 Task: Create a due date automation trigger when advanced on, 2 days before a card is due add content with a description containing resume at 11:00 AM.
Action: Mouse moved to (1052, 322)
Screenshot: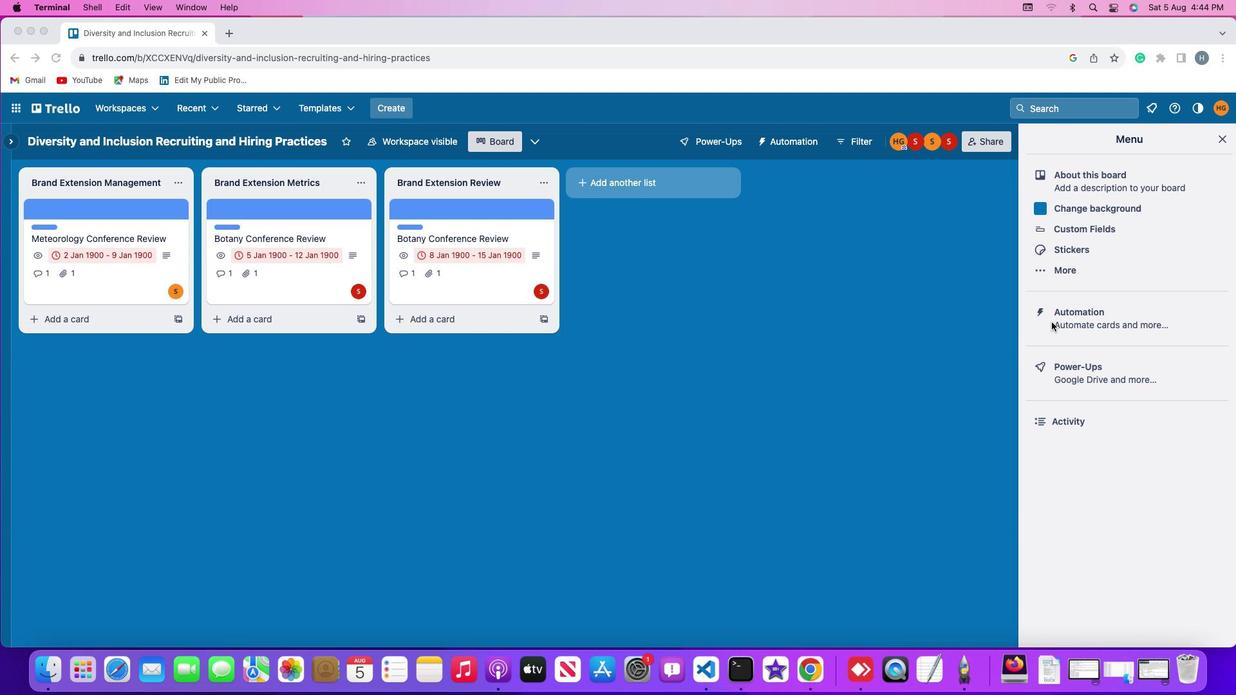 
Action: Mouse pressed left at (1052, 322)
Screenshot: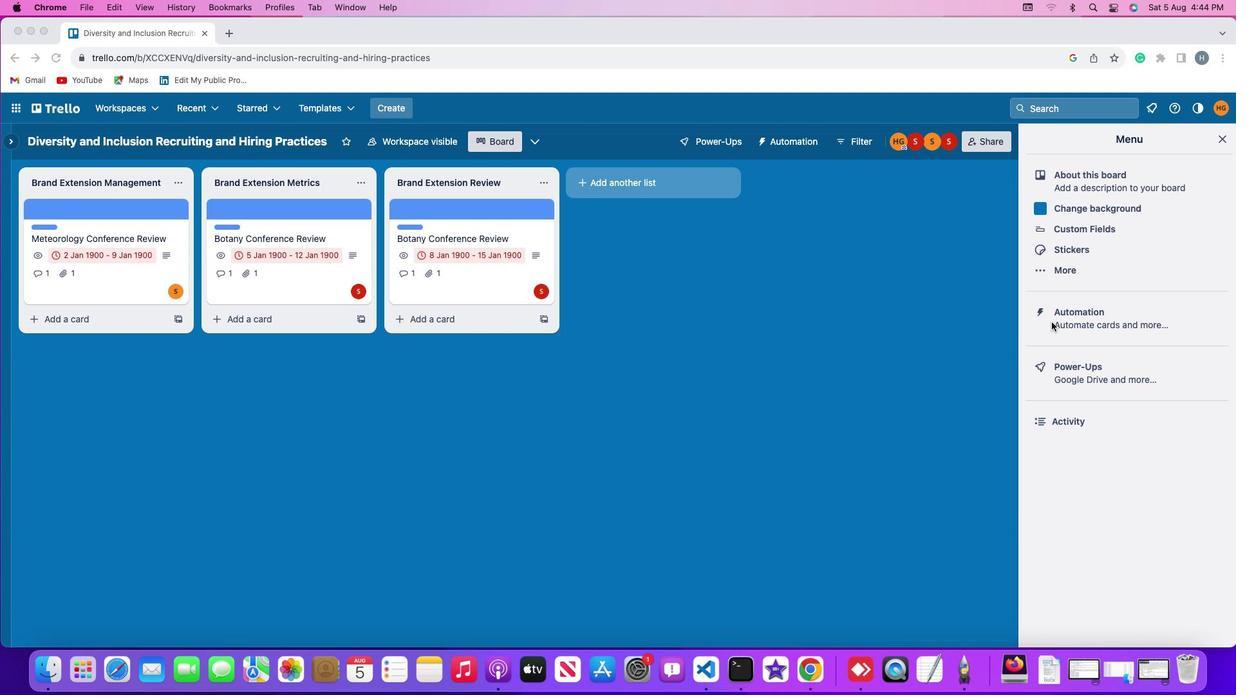 
Action: Mouse pressed left at (1052, 322)
Screenshot: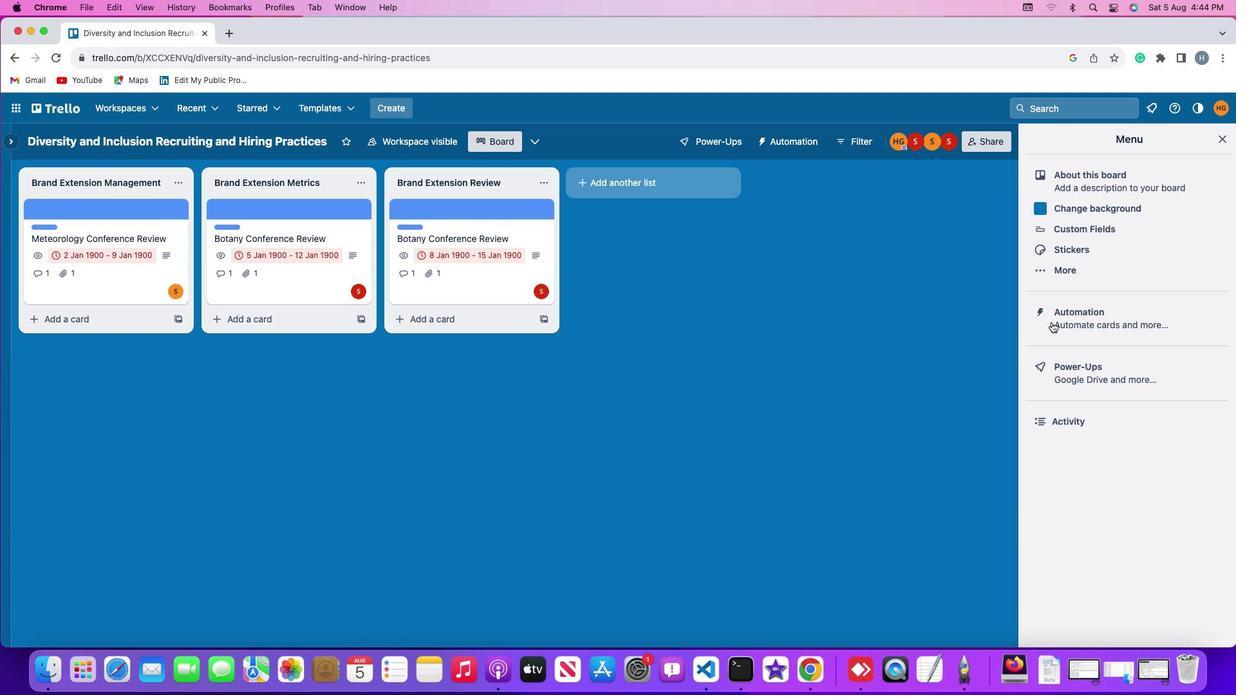 
Action: Mouse moved to (80, 301)
Screenshot: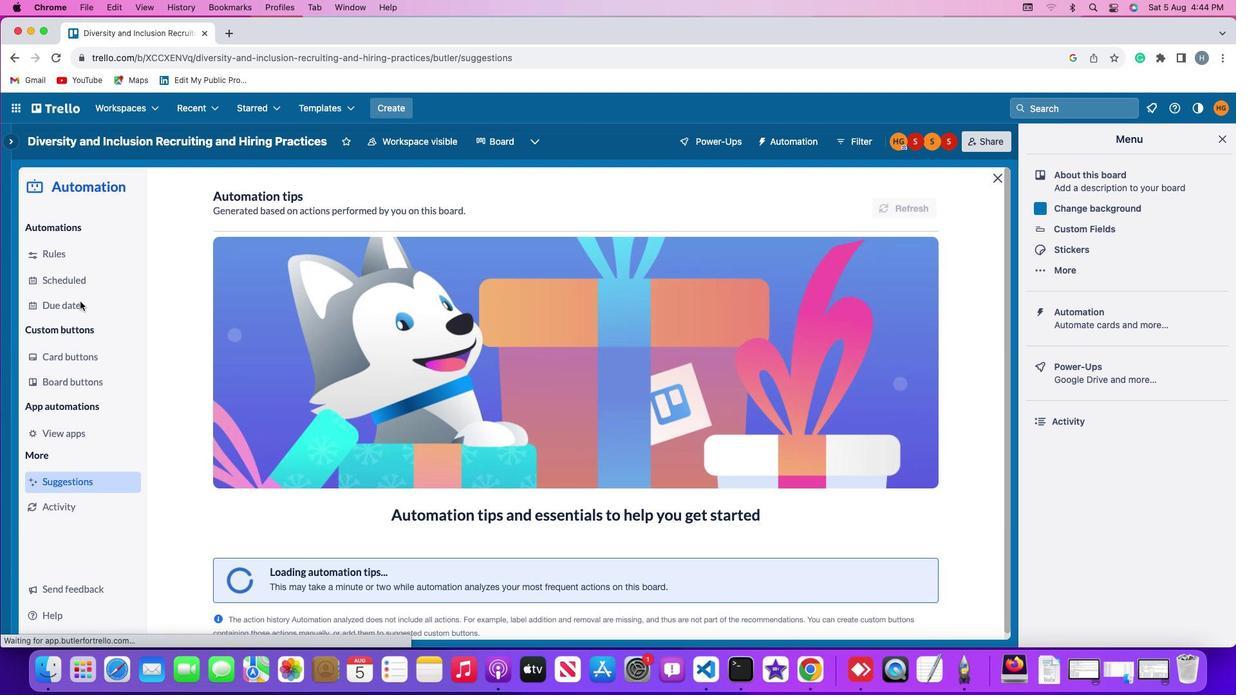 
Action: Mouse pressed left at (80, 301)
Screenshot: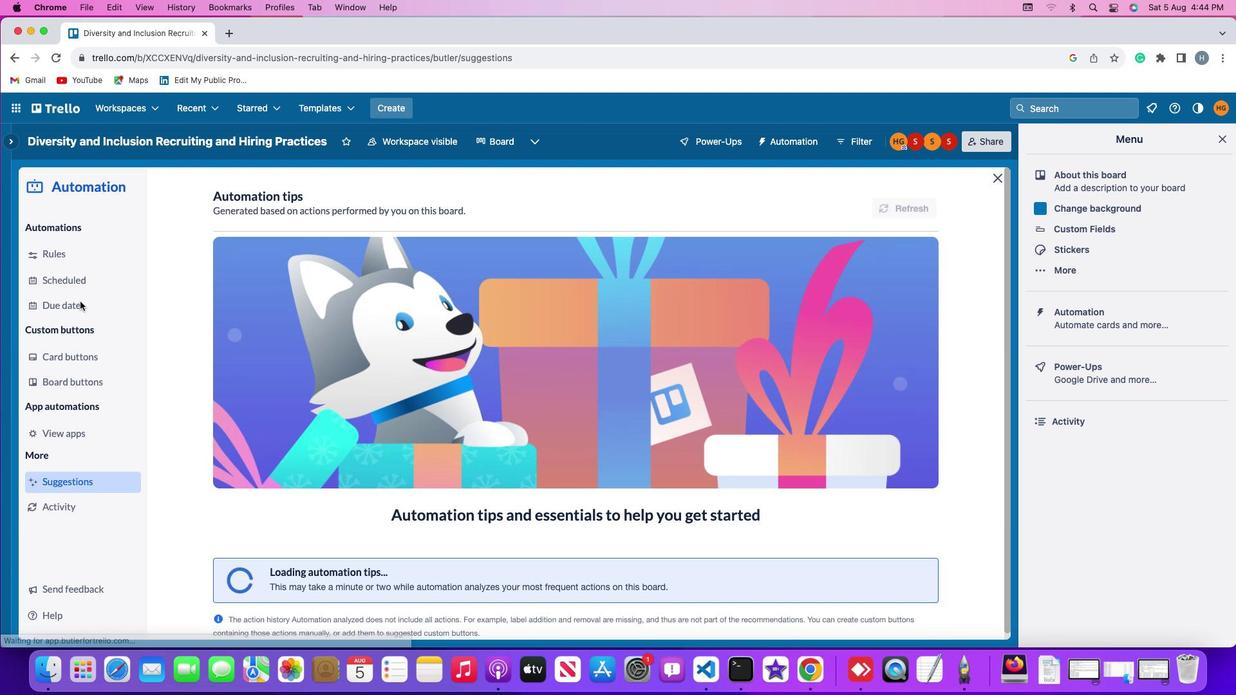 
Action: Mouse moved to (856, 200)
Screenshot: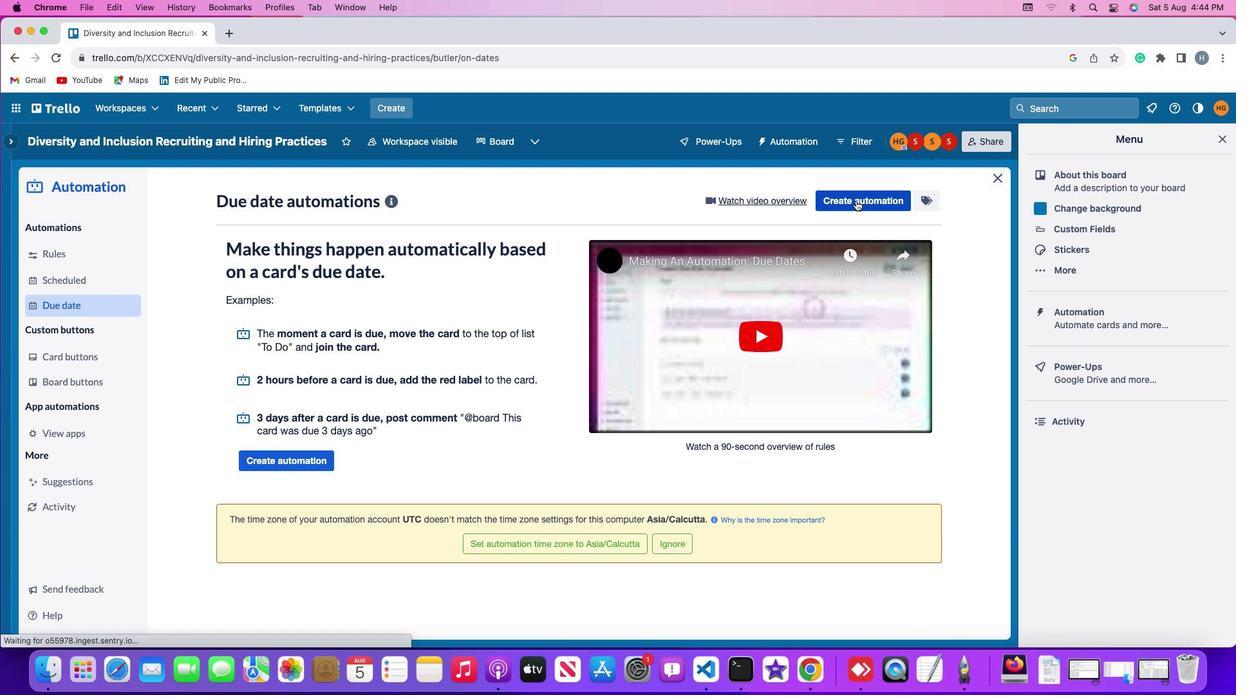 
Action: Mouse pressed left at (856, 200)
Screenshot: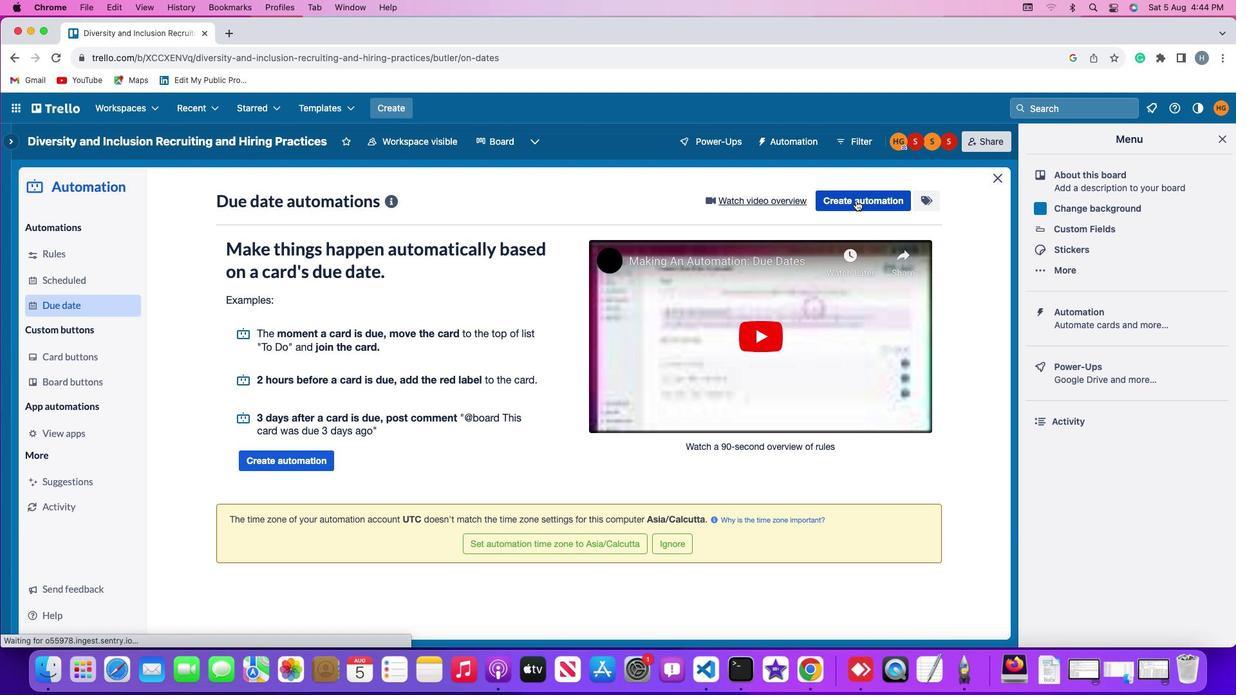 
Action: Mouse moved to (597, 322)
Screenshot: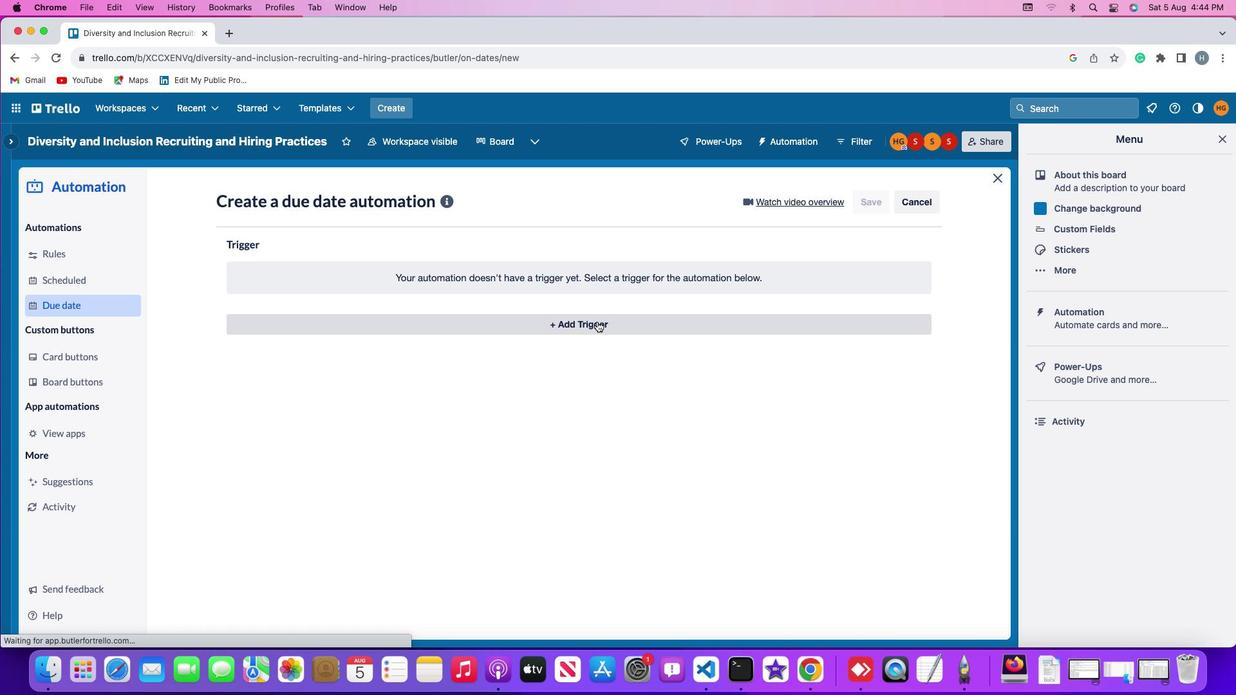 
Action: Mouse pressed left at (597, 322)
Screenshot: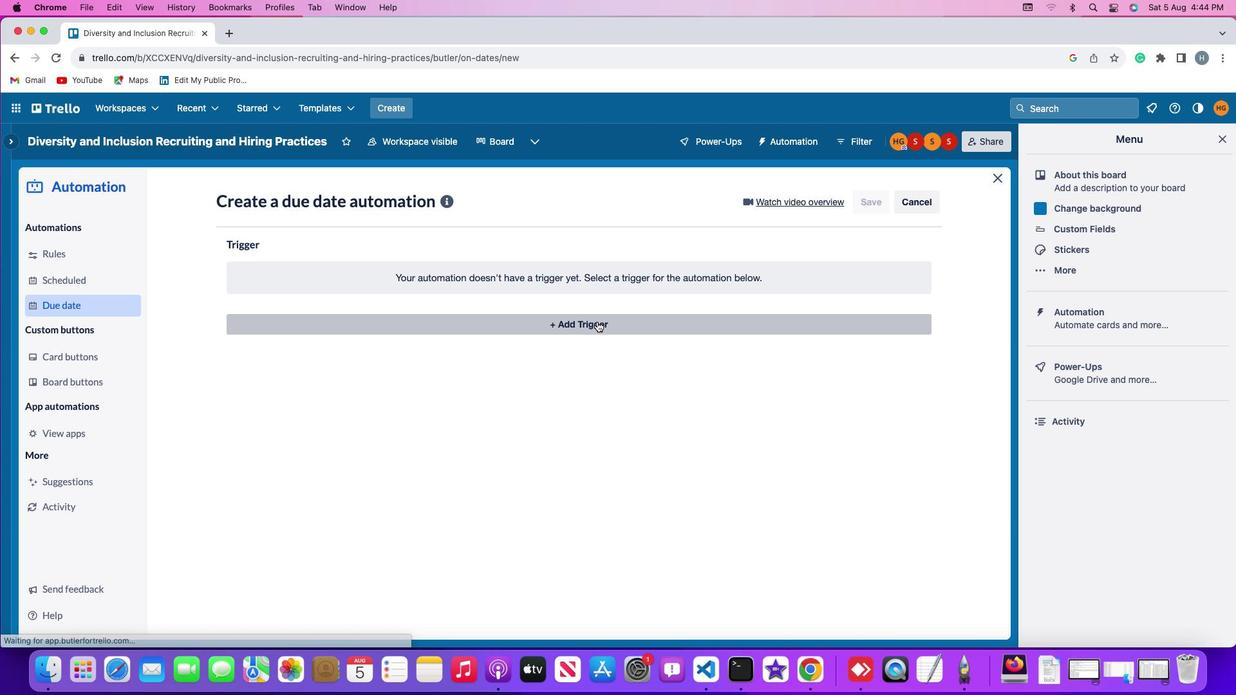 
Action: Mouse moved to (254, 515)
Screenshot: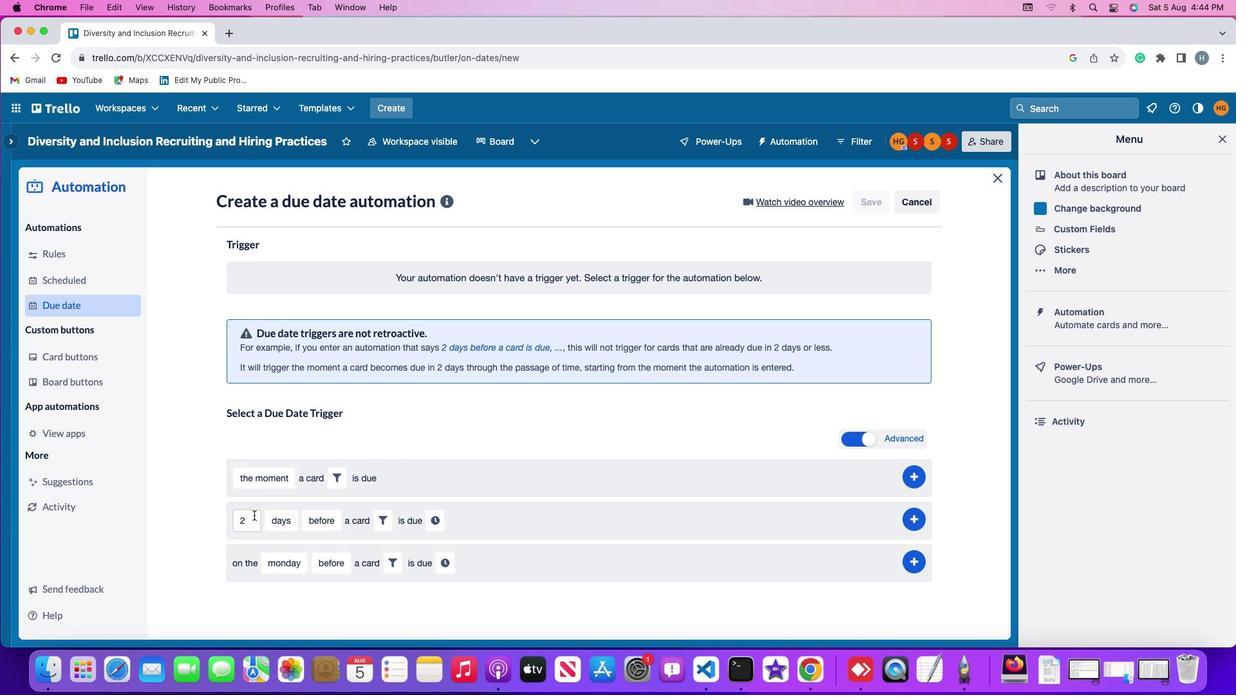 
Action: Mouse pressed left at (254, 515)
Screenshot: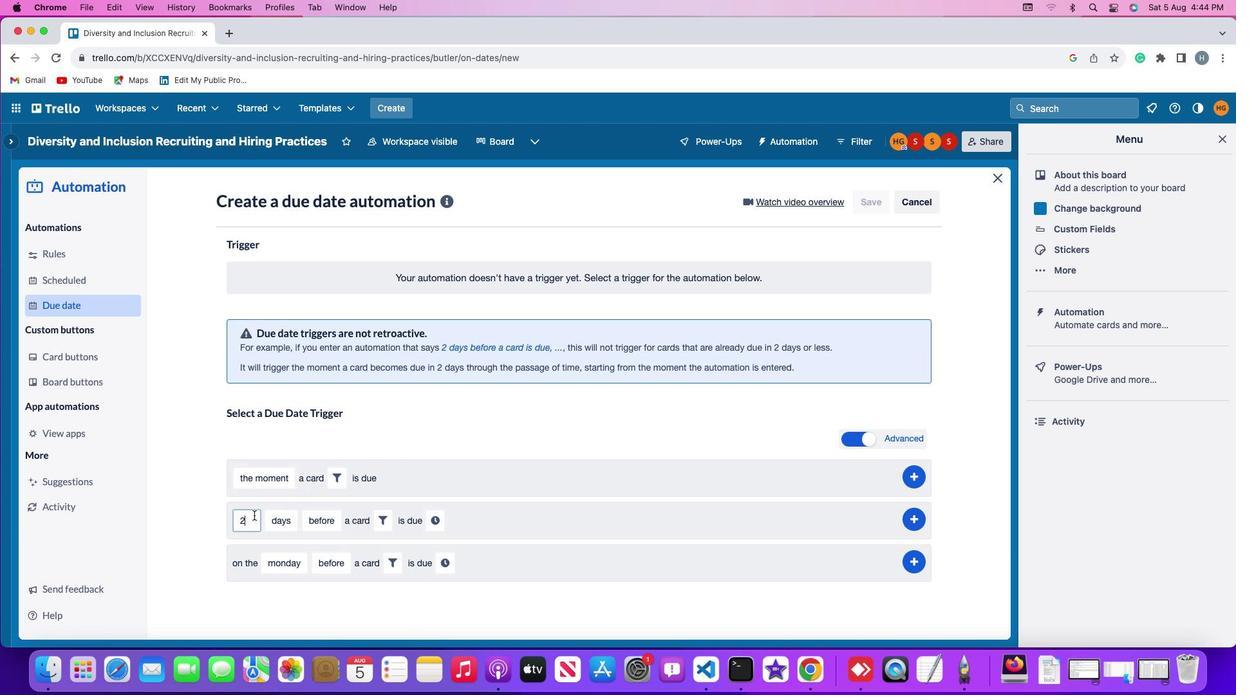 
Action: Mouse moved to (253, 518)
Screenshot: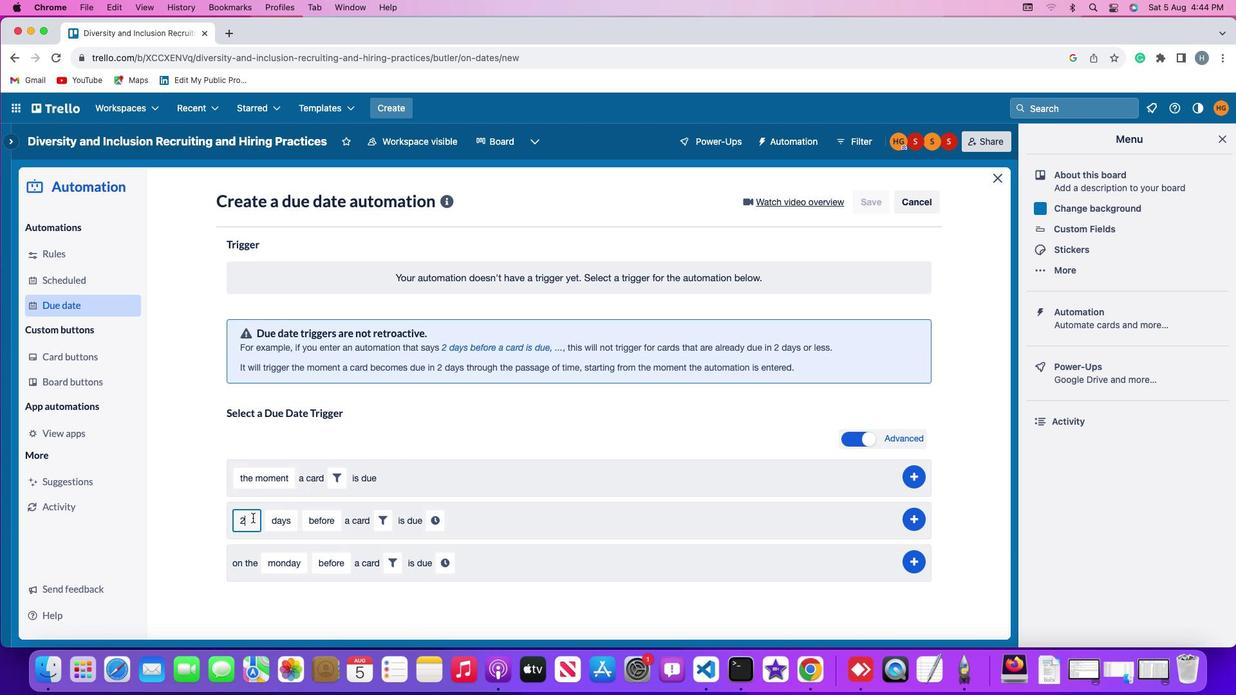 
Action: Key pressed Key.backspace'2'
Screenshot: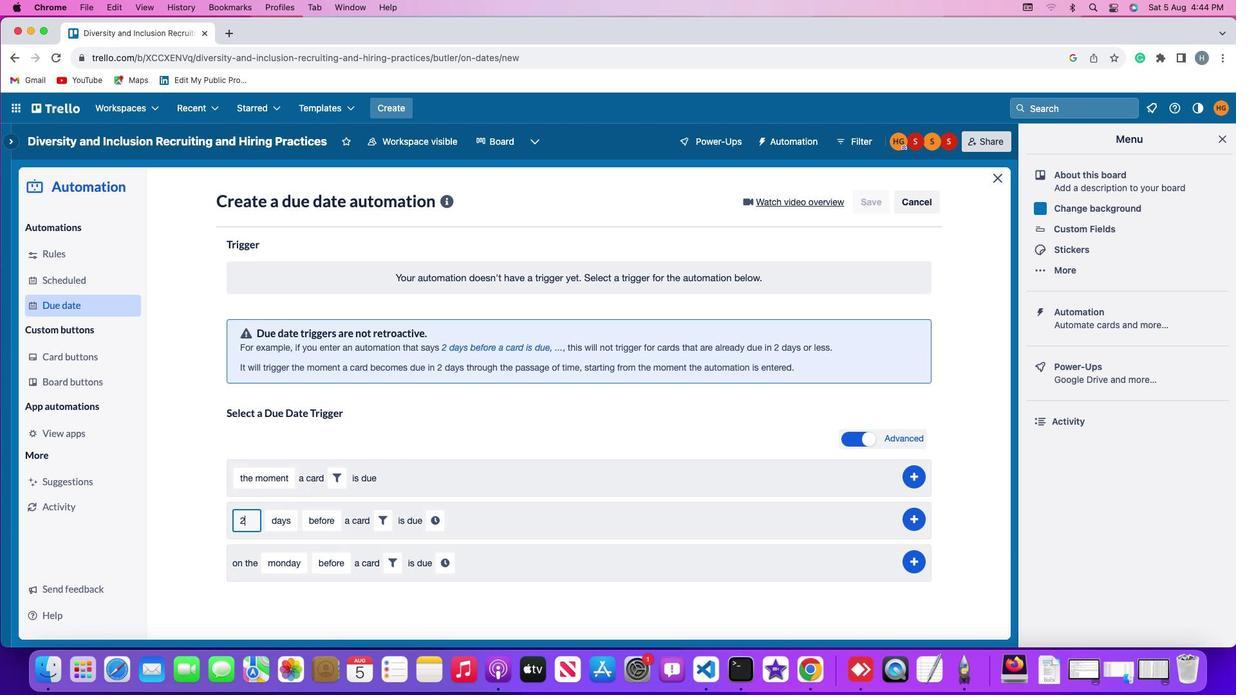 
Action: Mouse moved to (279, 518)
Screenshot: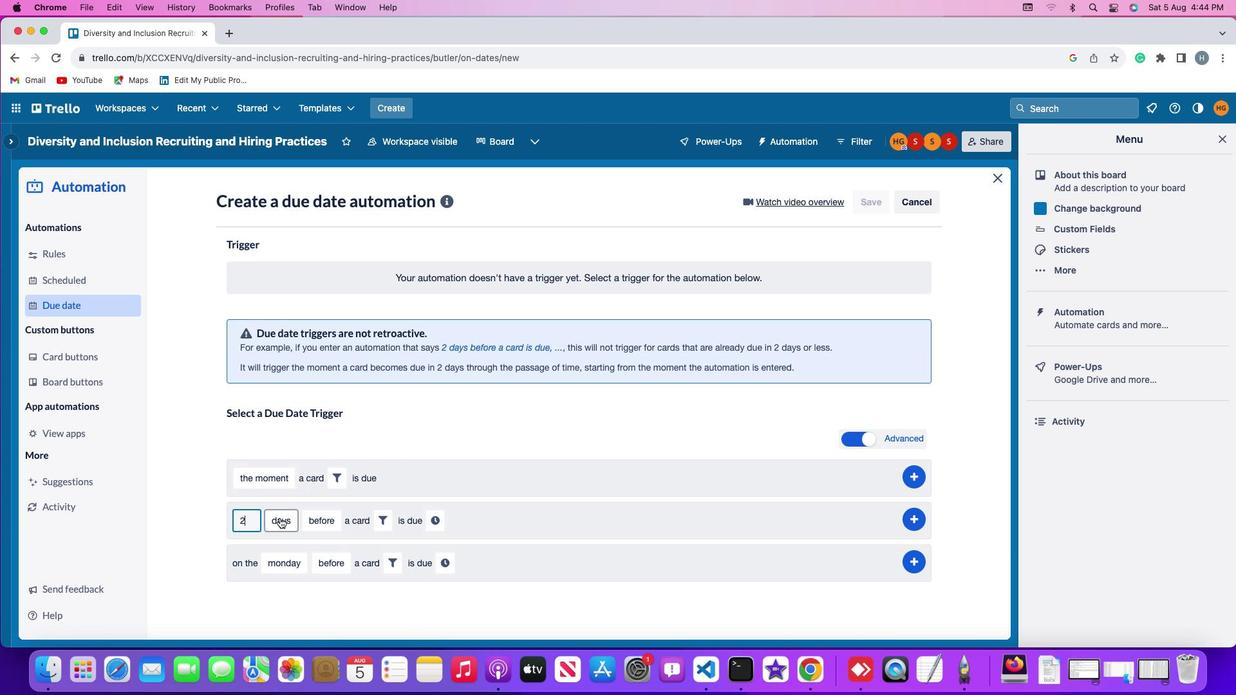 
Action: Mouse pressed left at (279, 518)
Screenshot: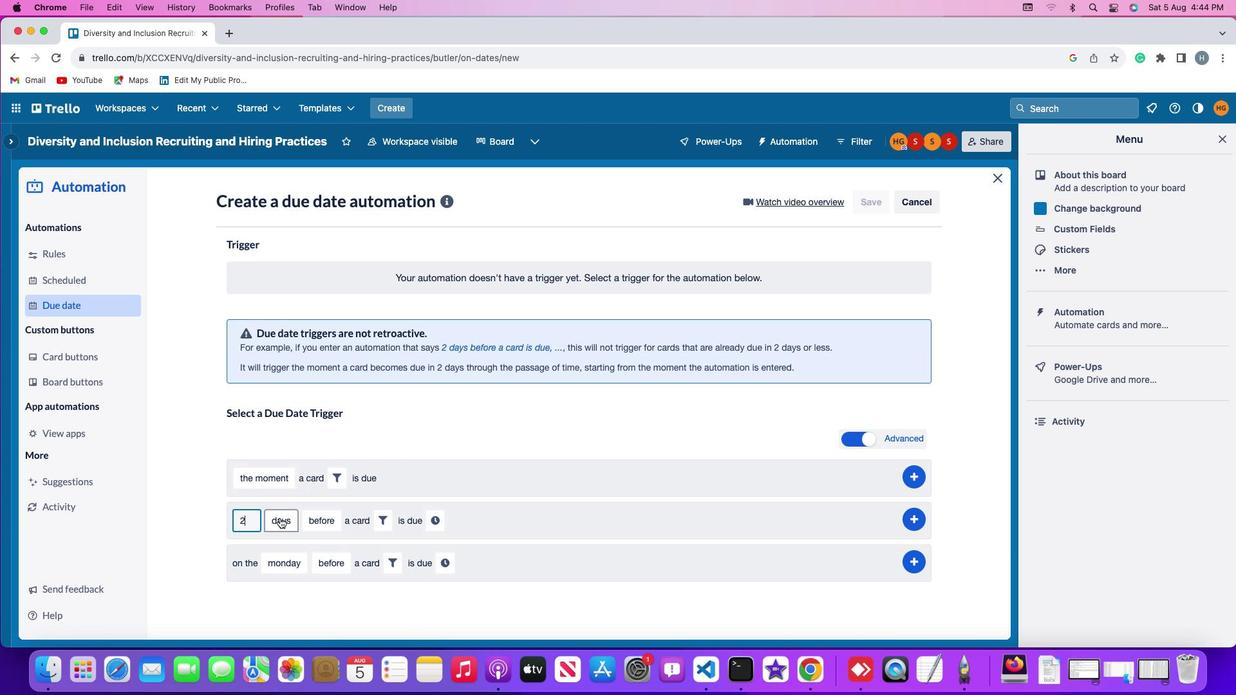 
Action: Mouse moved to (289, 546)
Screenshot: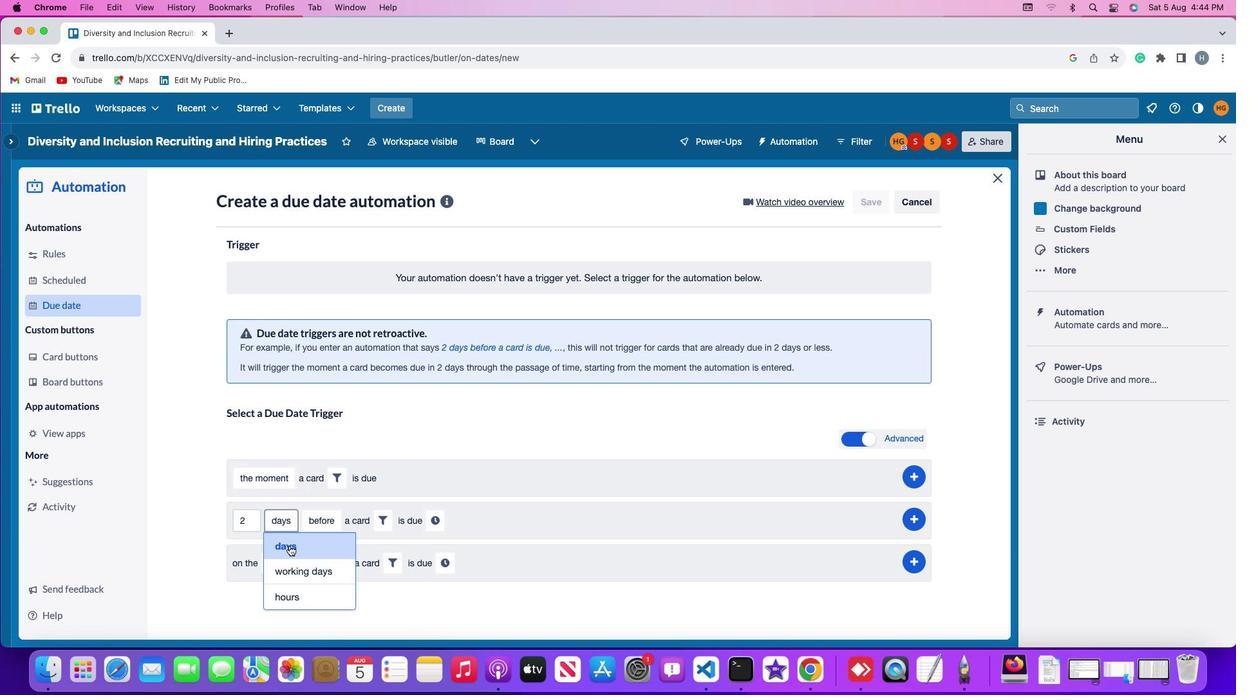 
Action: Mouse pressed left at (289, 546)
Screenshot: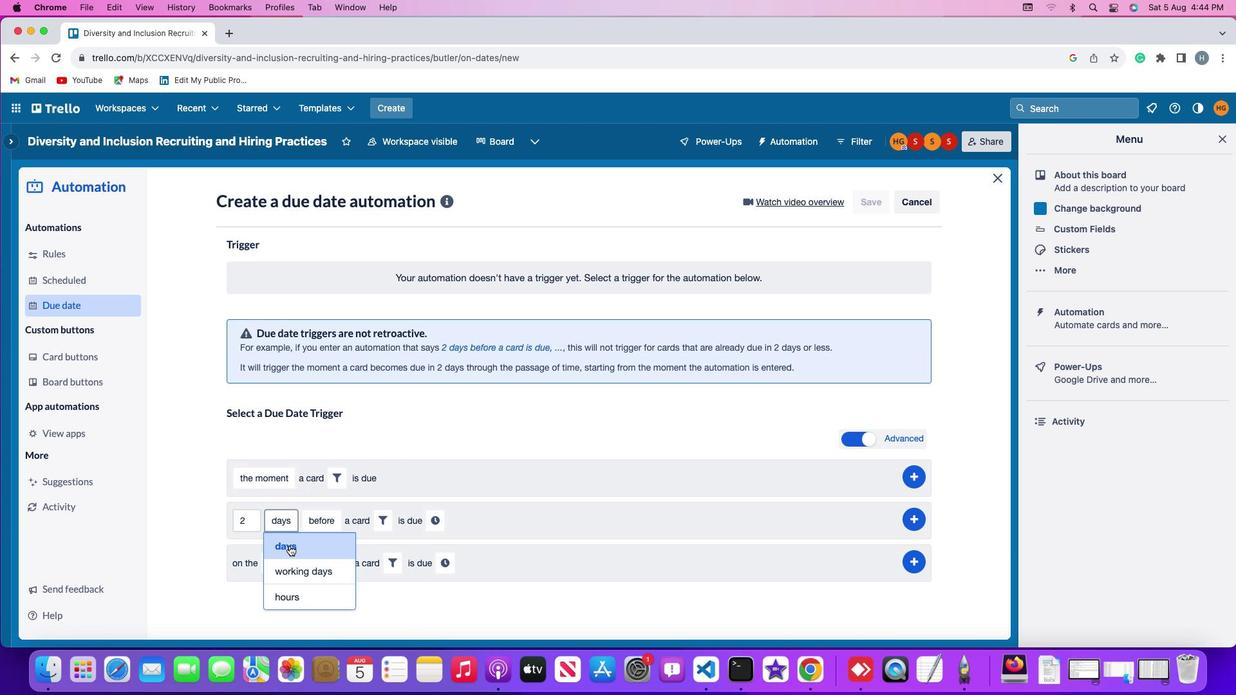 
Action: Mouse moved to (323, 514)
Screenshot: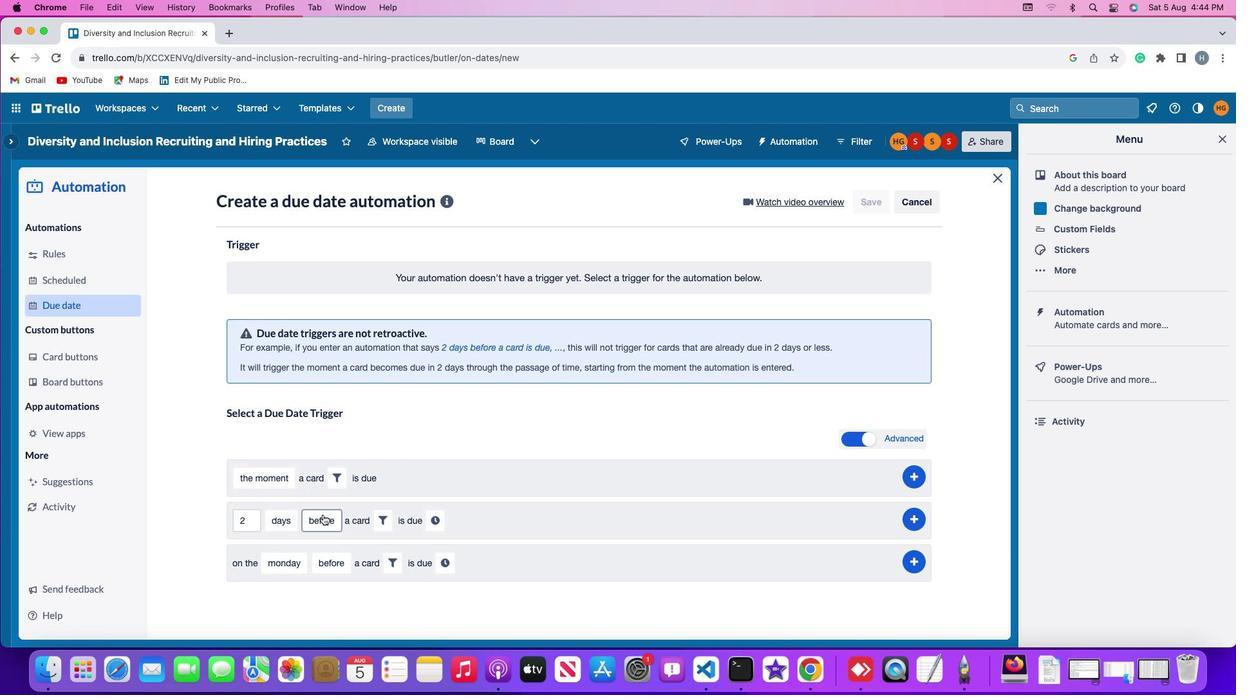 
Action: Mouse pressed left at (323, 514)
Screenshot: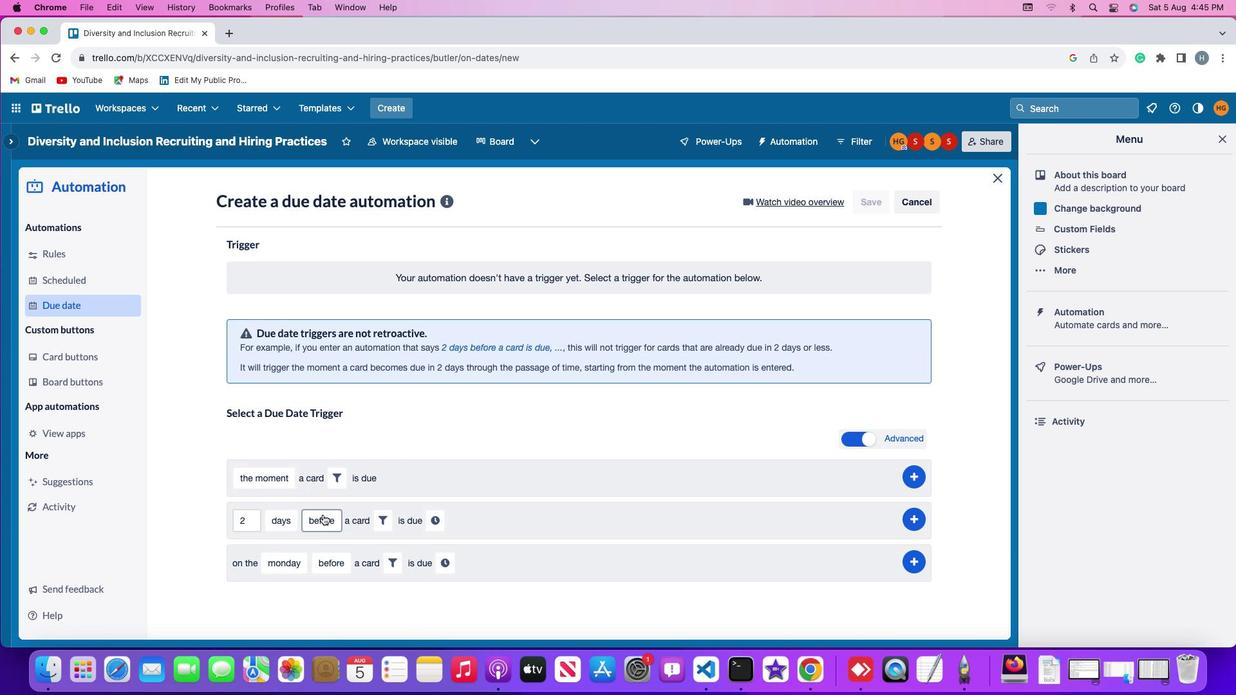 
Action: Mouse moved to (324, 544)
Screenshot: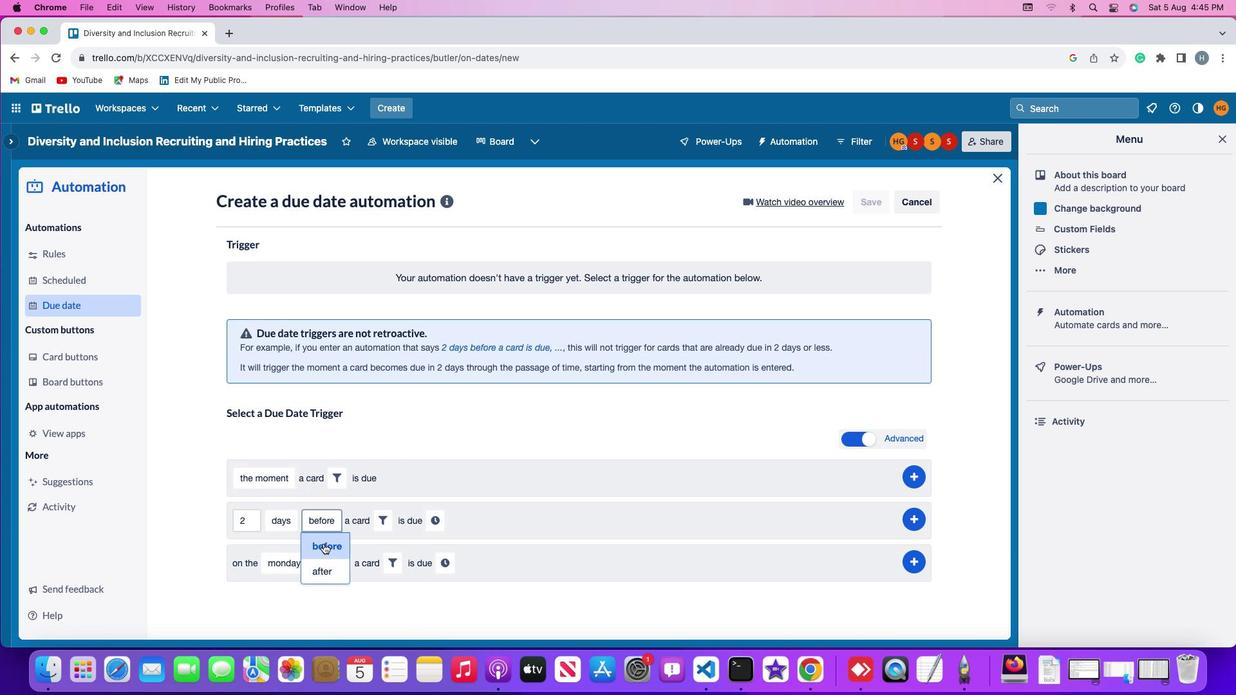 
Action: Mouse pressed left at (324, 544)
Screenshot: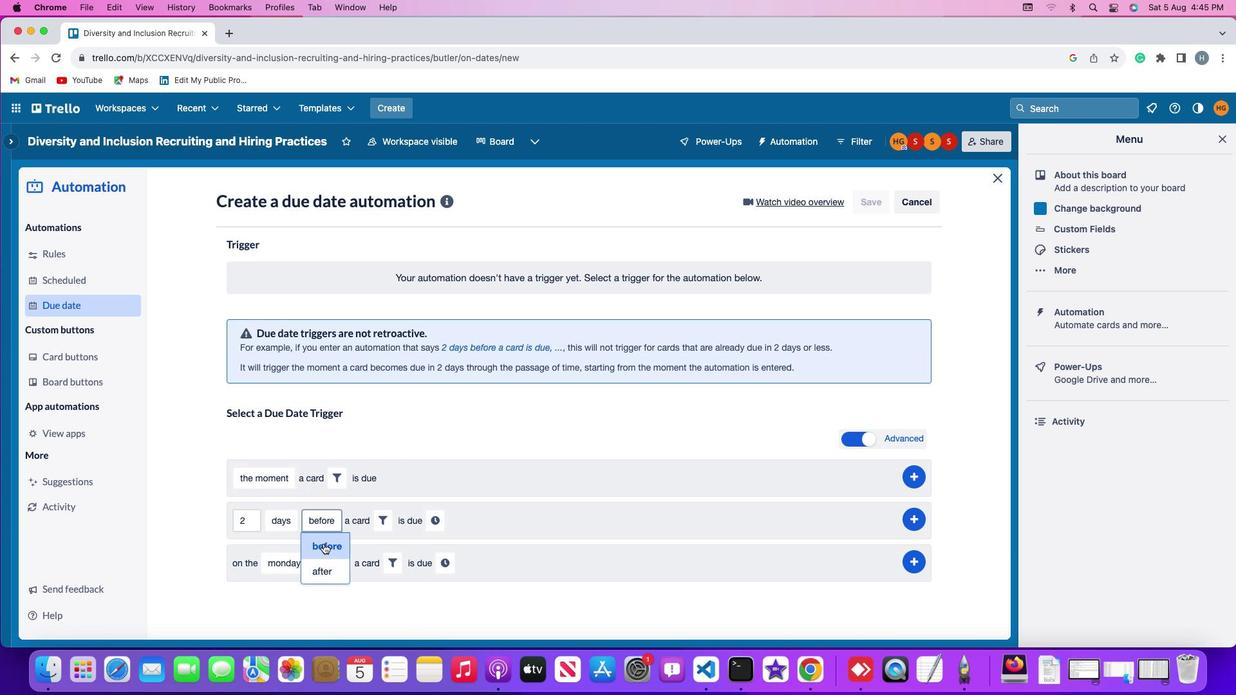 
Action: Mouse moved to (378, 524)
Screenshot: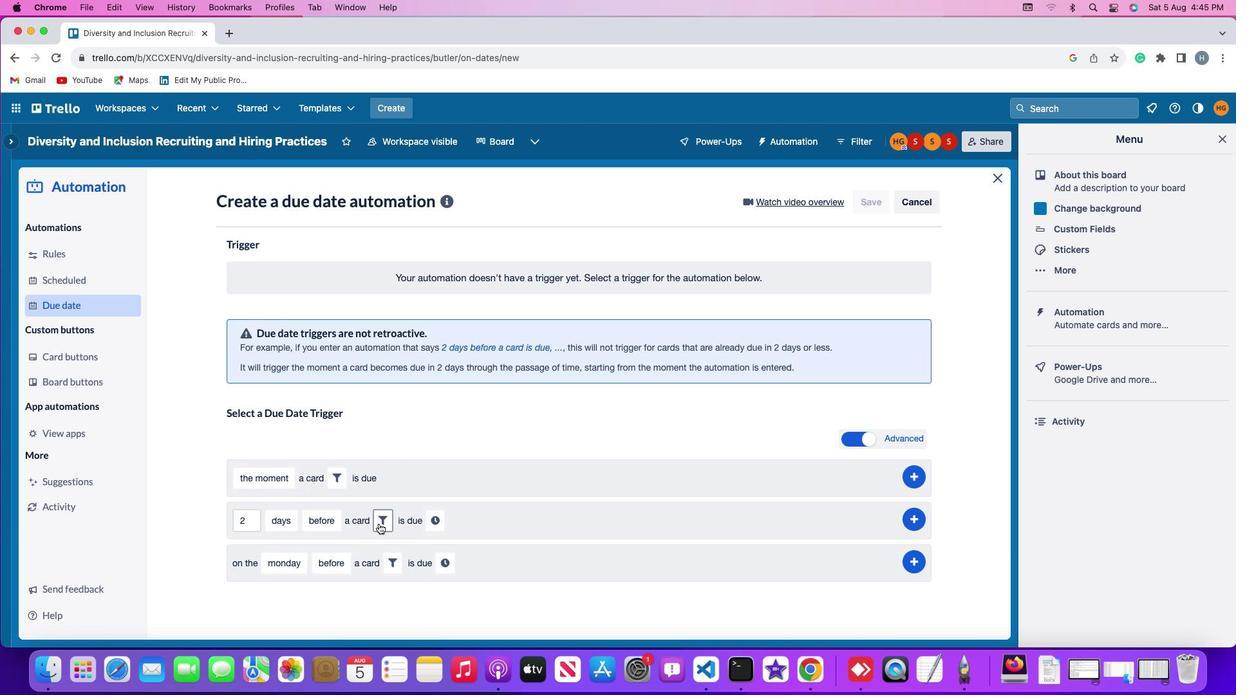 
Action: Mouse pressed left at (378, 524)
Screenshot: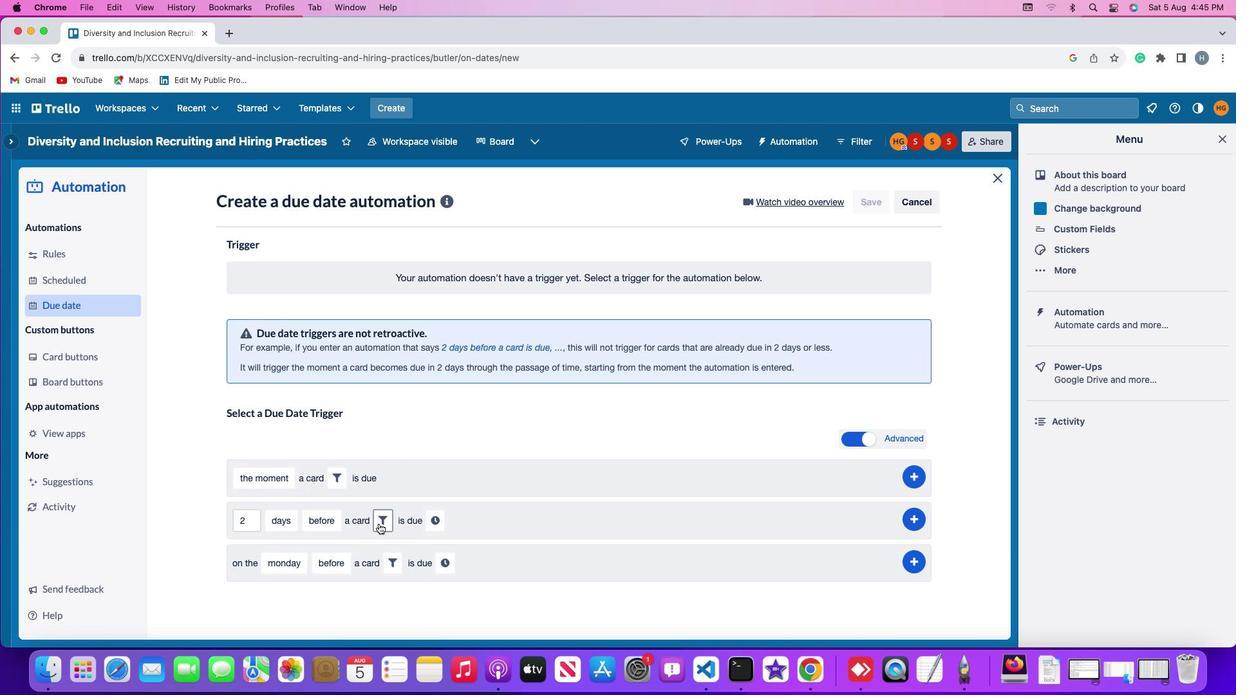 
Action: Mouse moved to (552, 559)
Screenshot: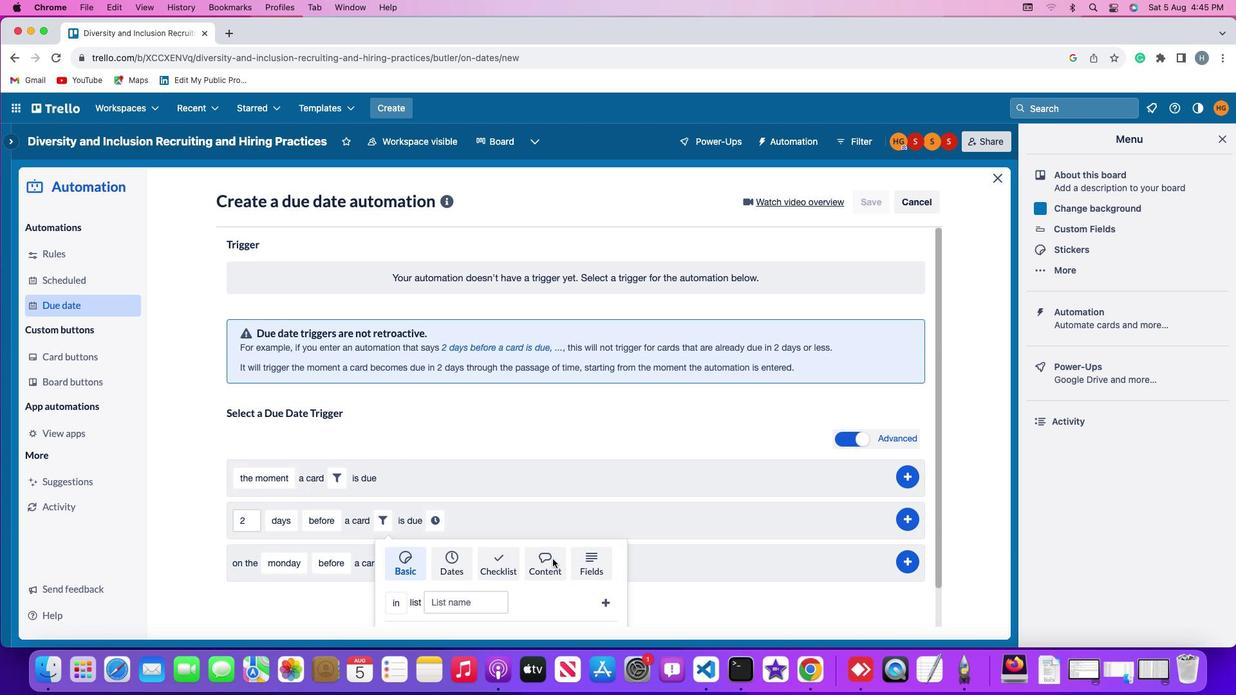 
Action: Mouse pressed left at (552, 559)
Screenshot: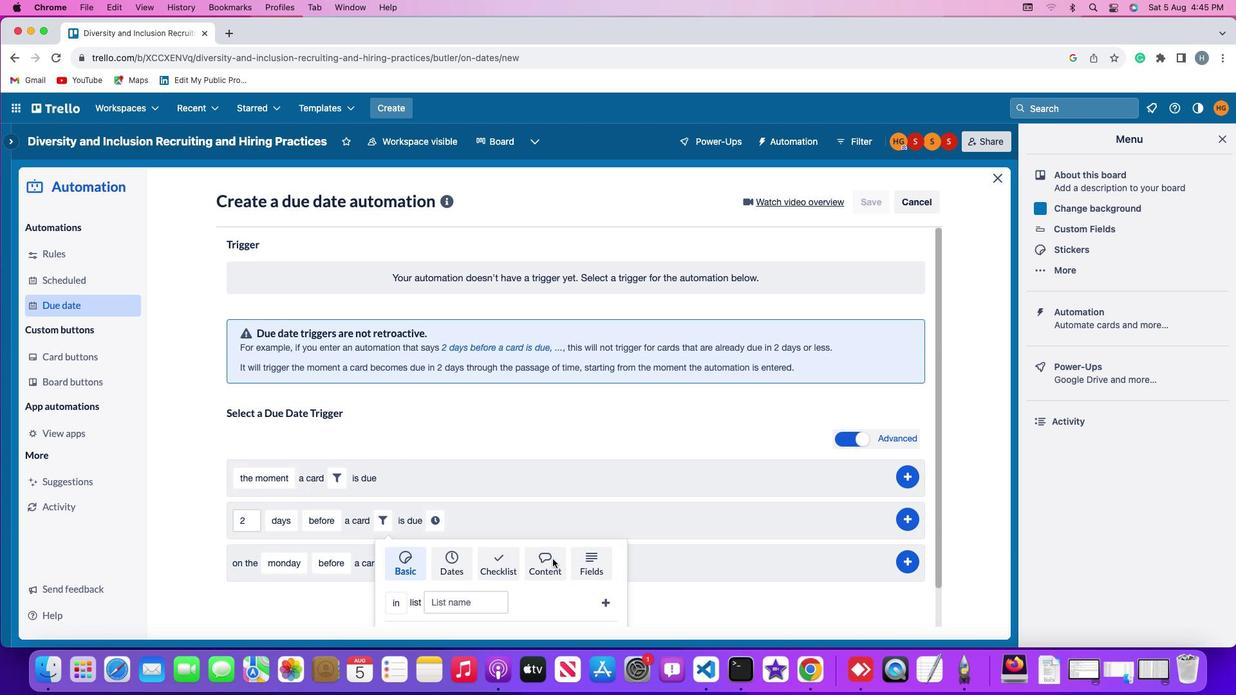 
Action: Mouse moved to (429, 601)
Screenshot: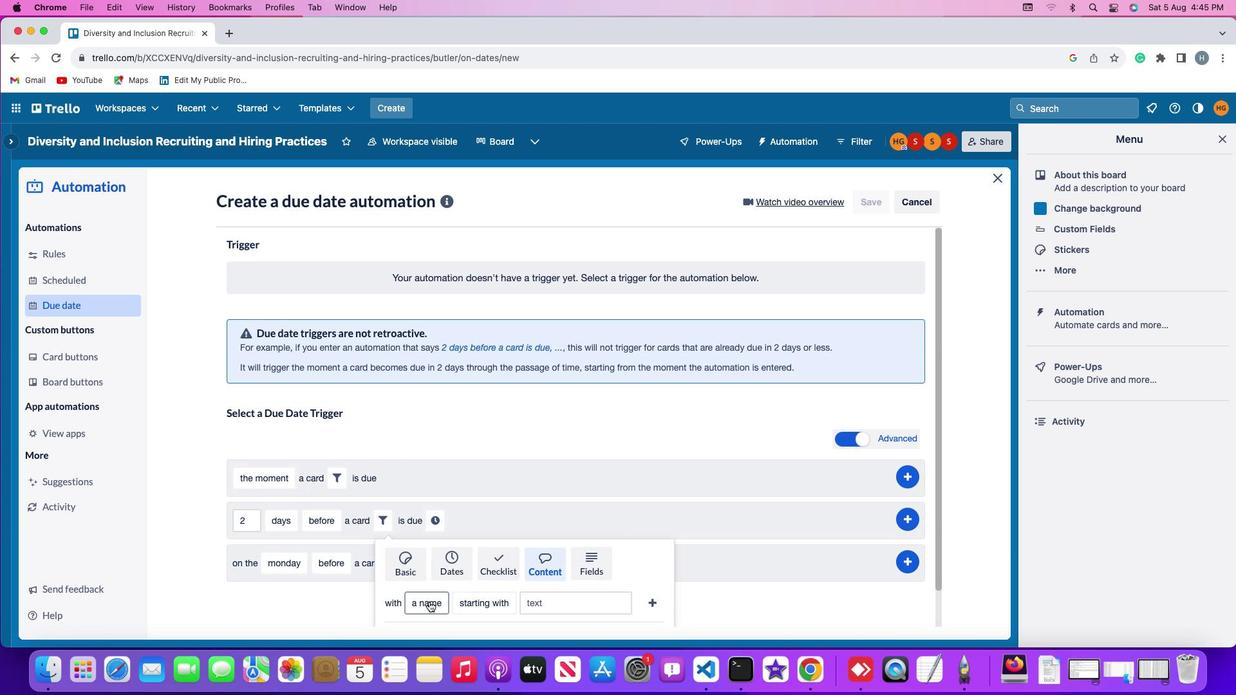 
Action: Mouse pressed left at (429, 601)
Screenshot: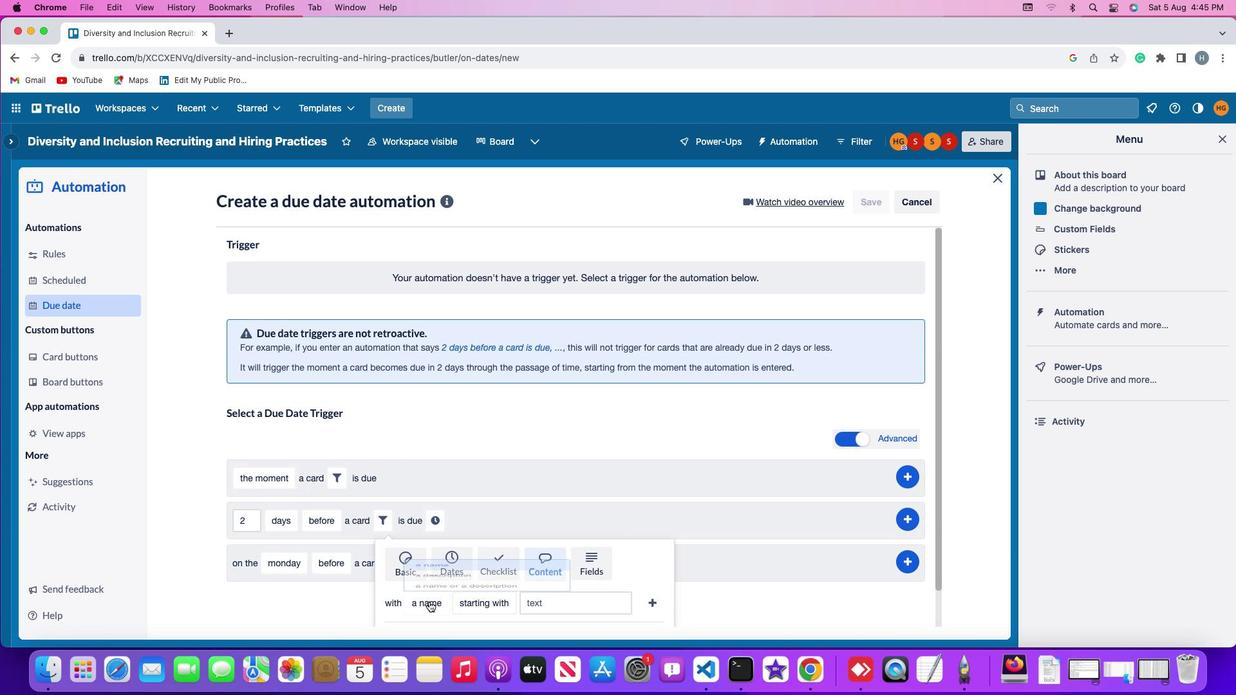 
Action: Mouse moved to (454, 551)
Screenshot: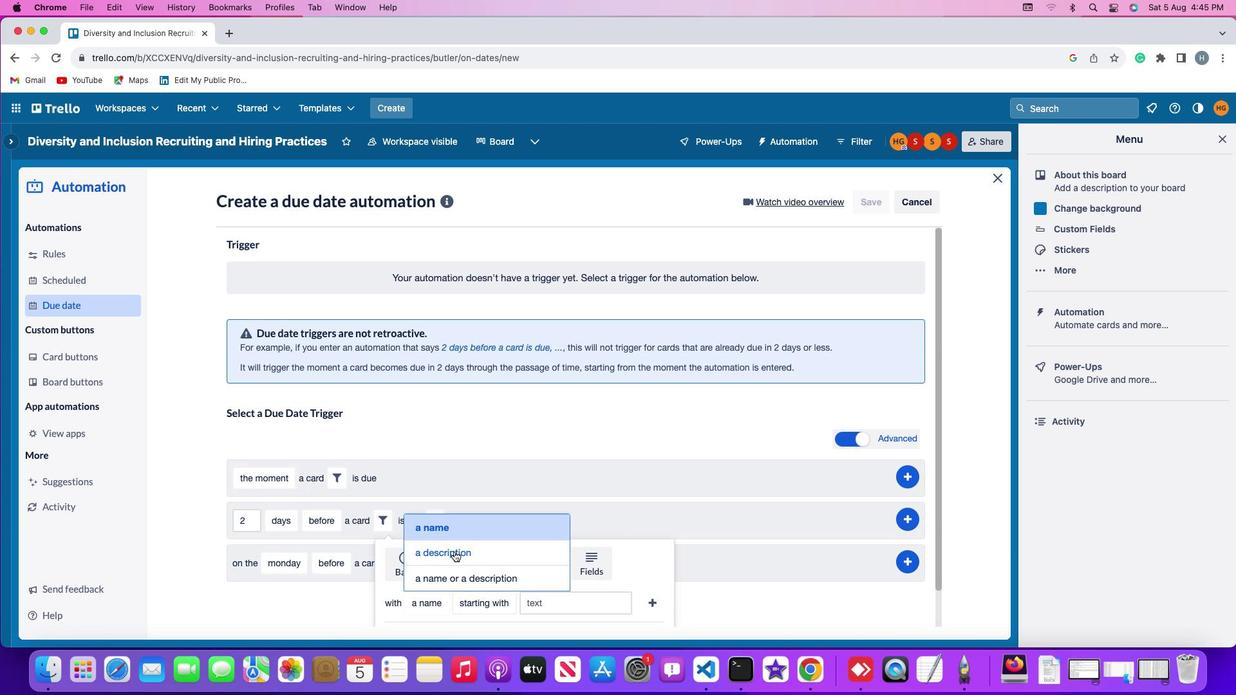 
Action: Mouse pressed left at (454, 551)
Screenshot: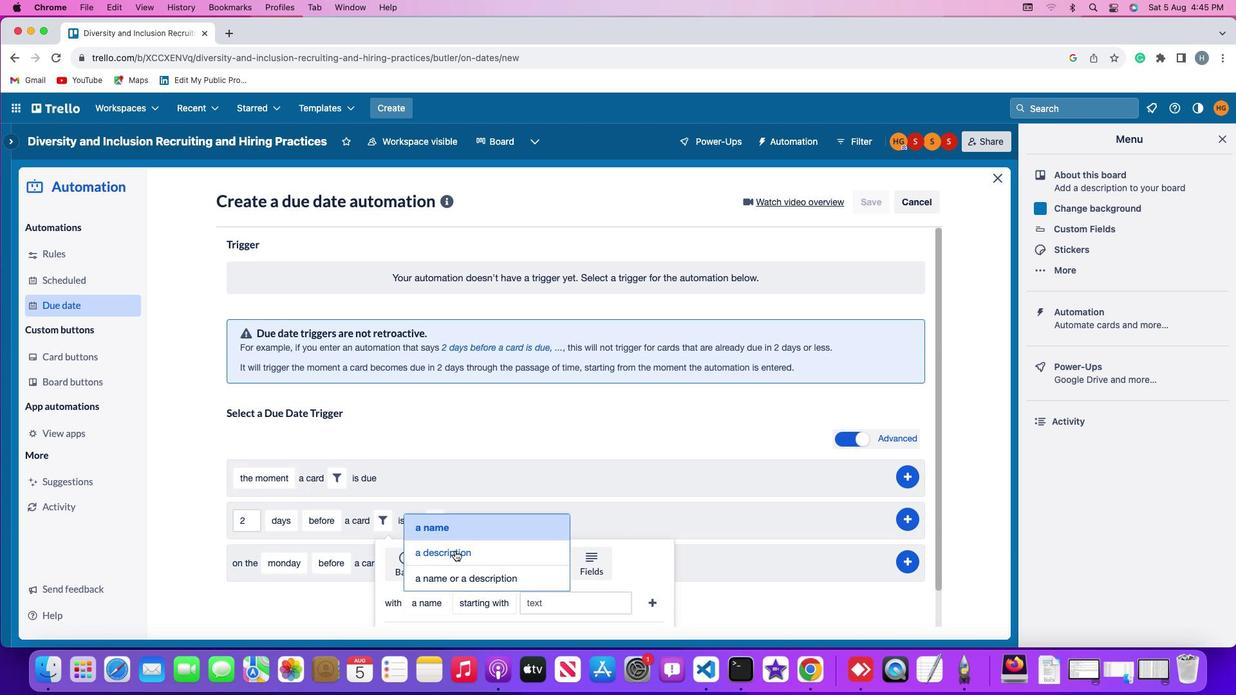 
Action: Mouse moved to (491, 610)
Screenshot: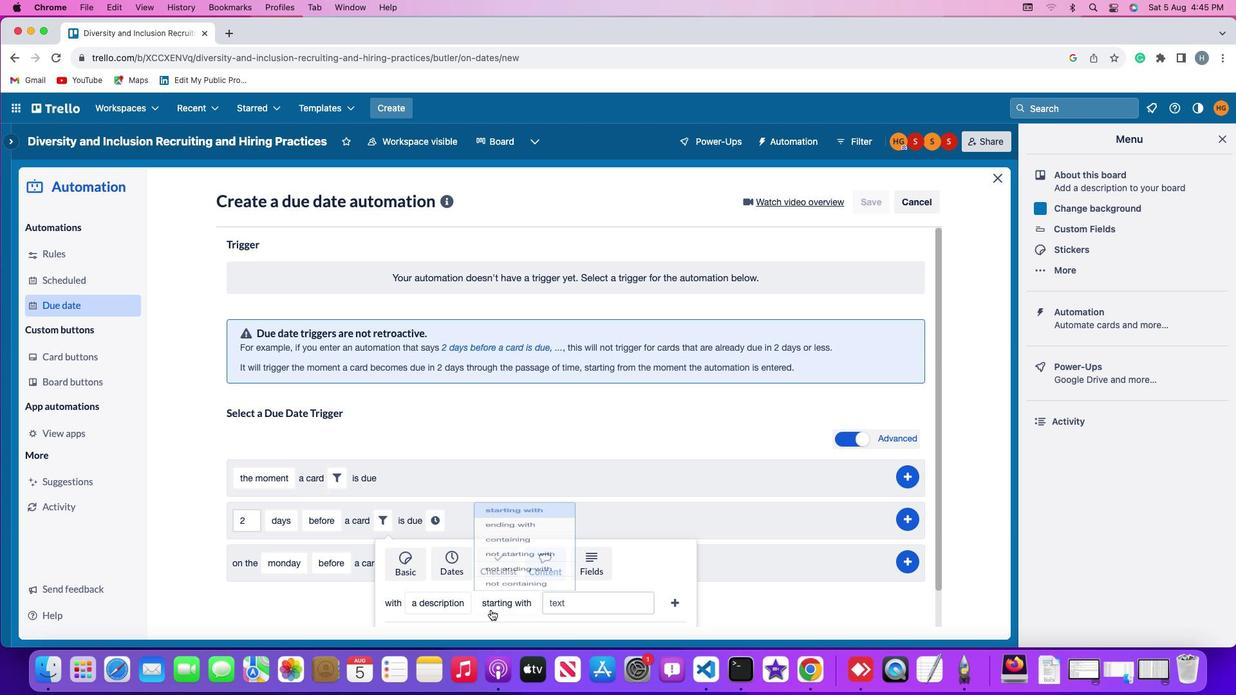 
Action: Mouse pressed left at (491, 610)
Screenshot: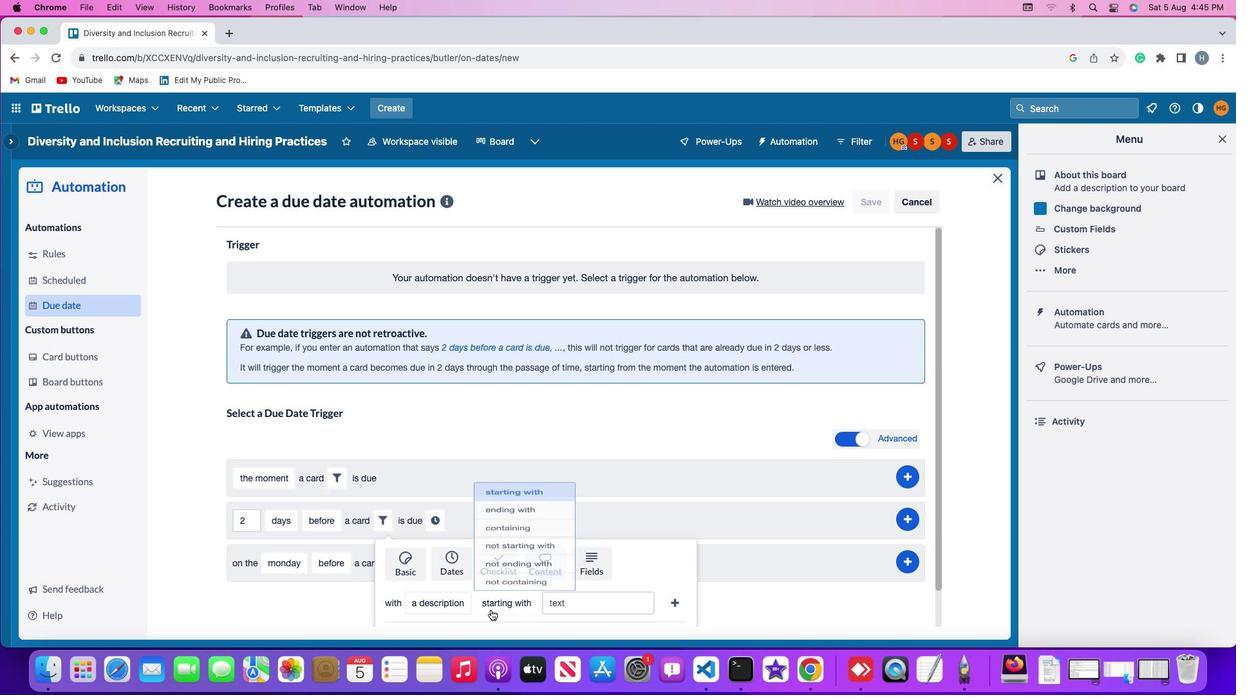 
Action: Mouse moved to (535, 503)
Screenshot: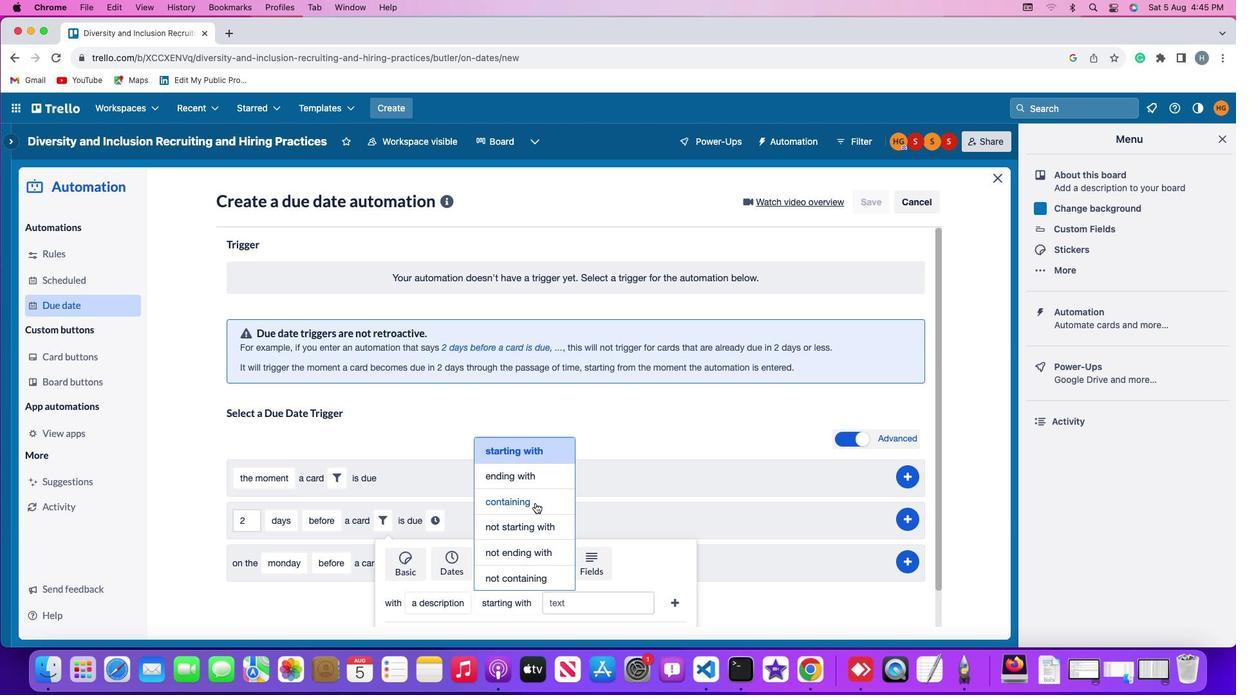 
Action: Mouse pressed left at (535, 503)
Screenshot: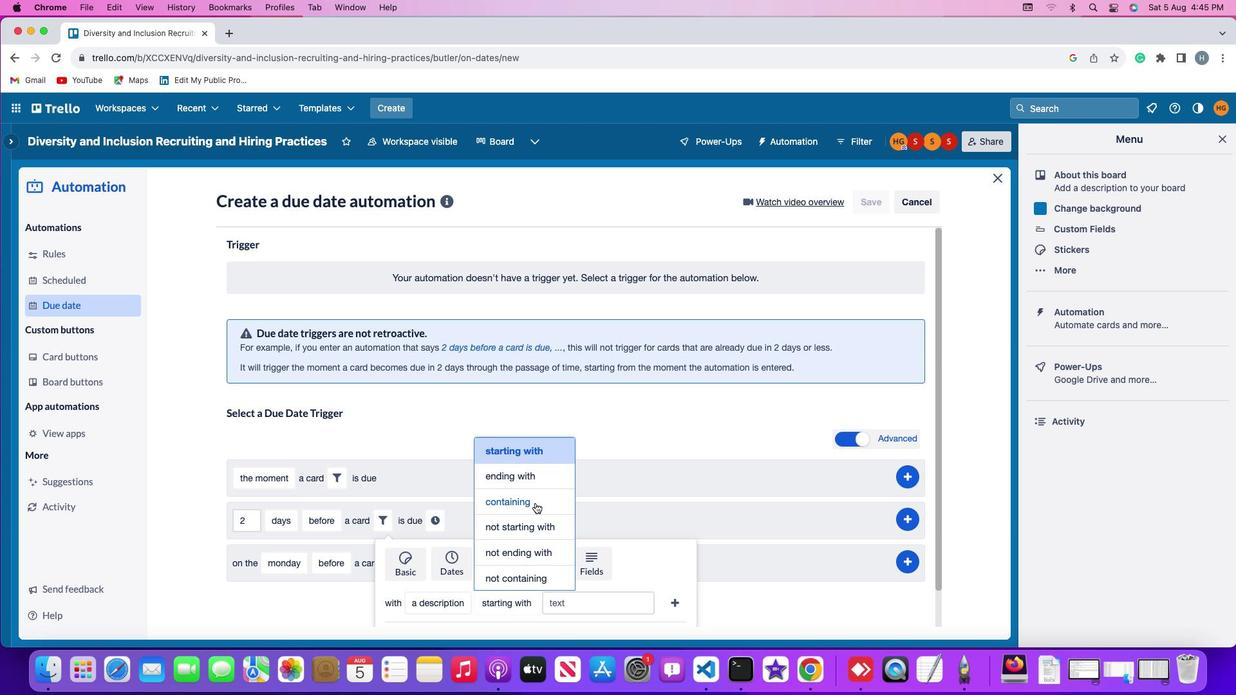 
Action: Mouse moved to (570, 605)
Screenshot: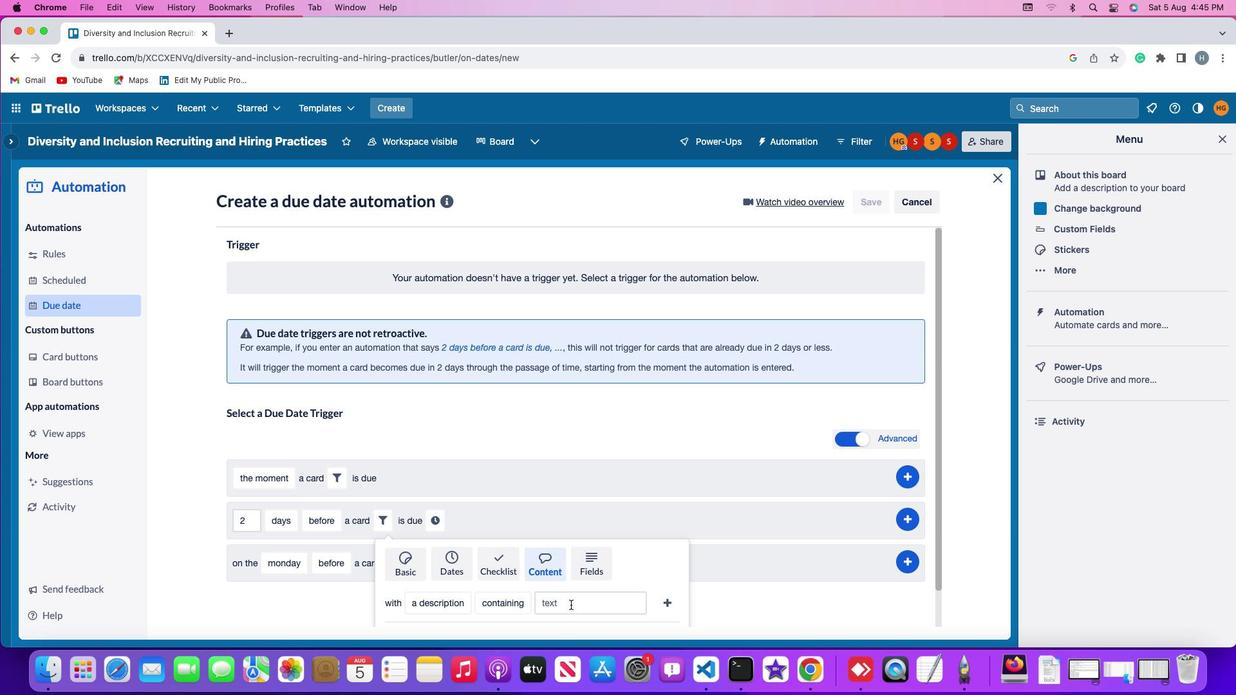 
Action: Mouse pressed left at (570, 605)
Screenshot: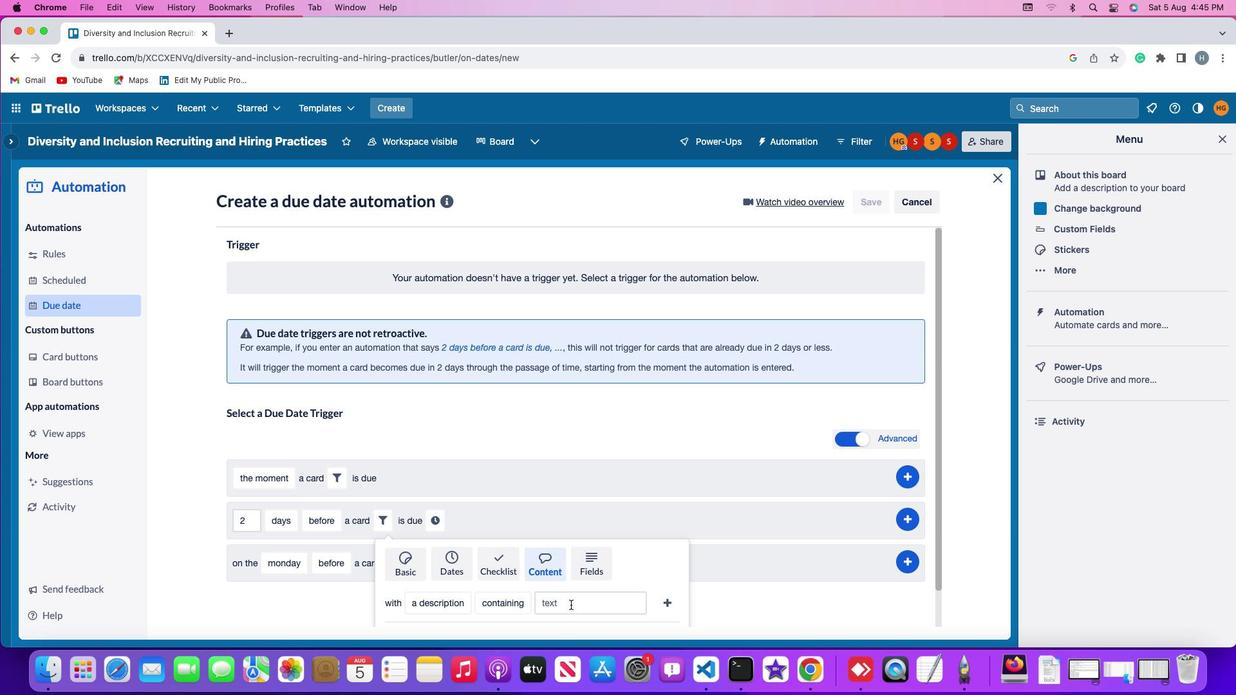 
Action: Mouse moved to (572, 604)
Screenshot: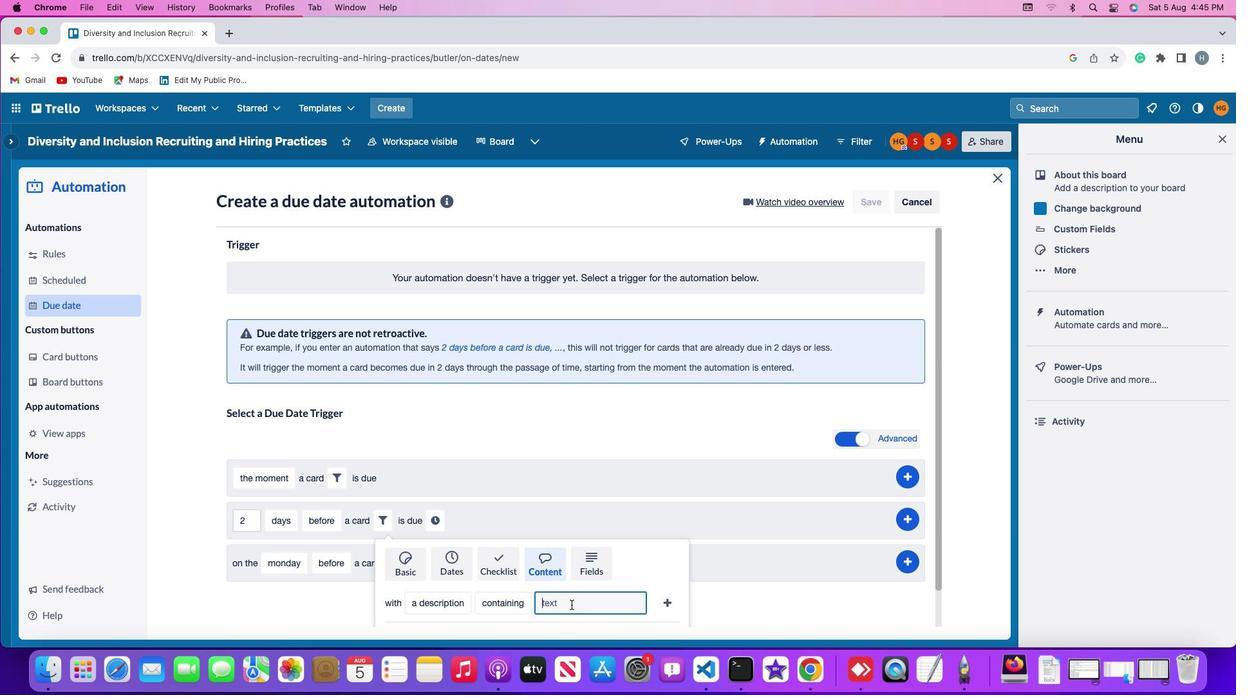 
Action: Key pressed 'r''e''s''u''m'
Screenshot: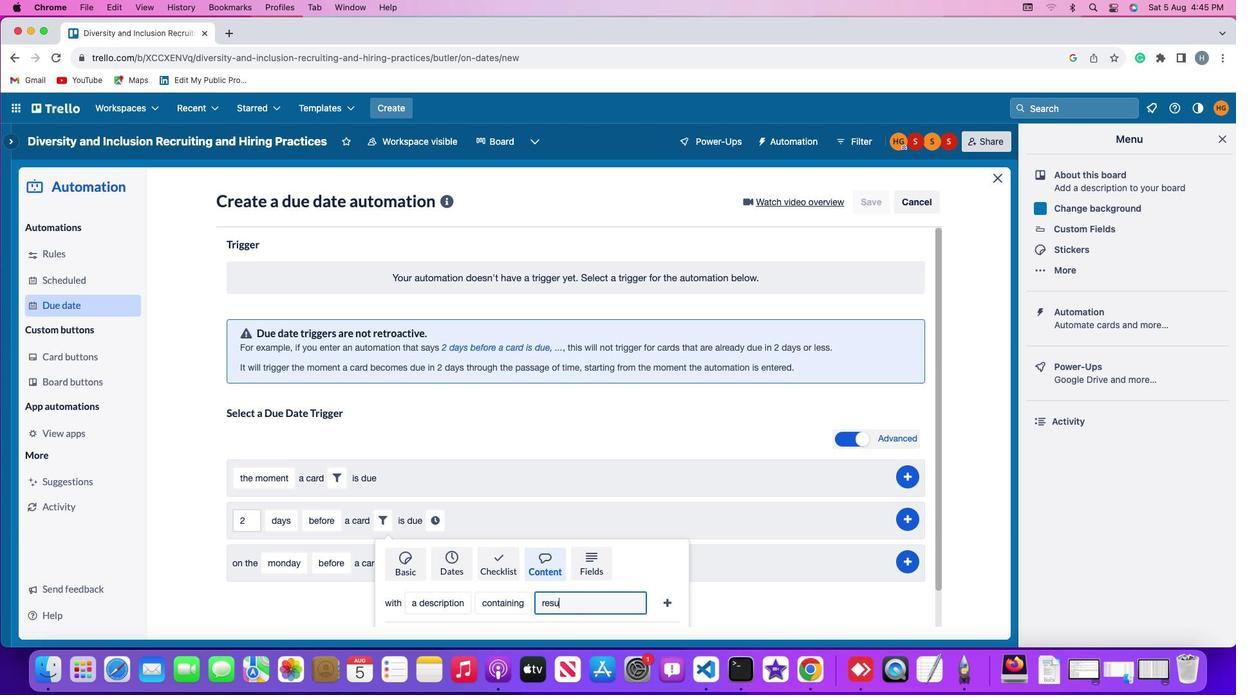 
Action: Mouse moved to (573, 603)
Screenshot: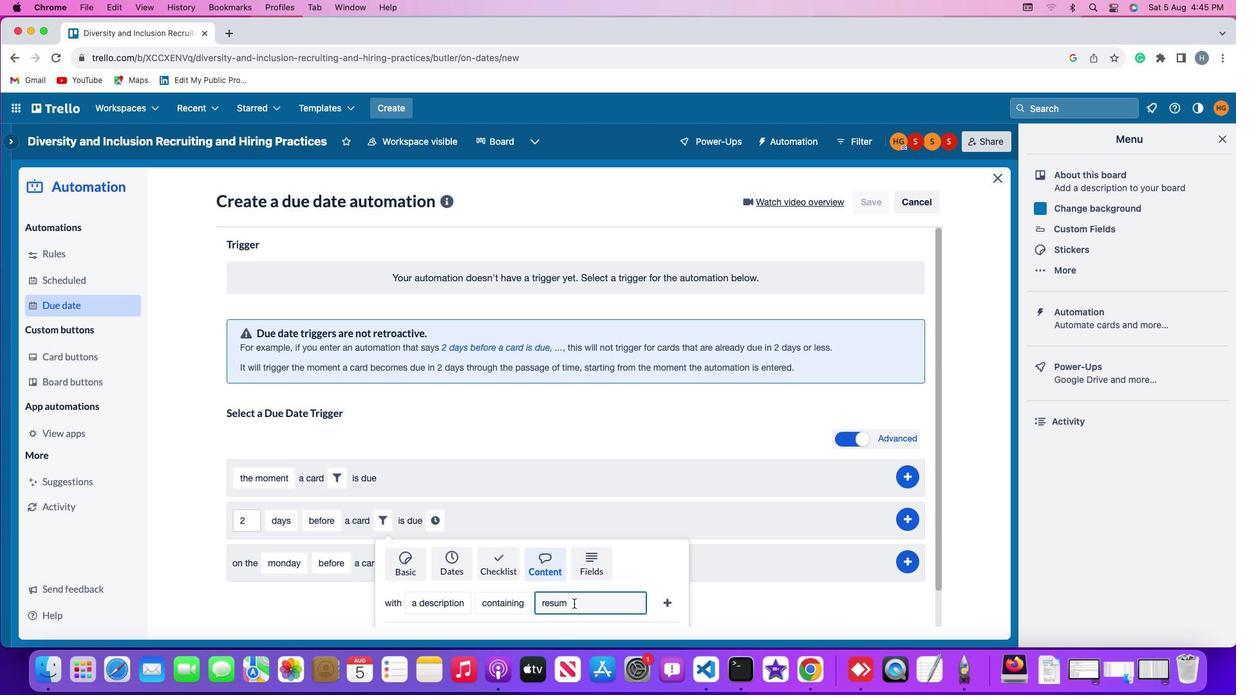 
Action: Key pressed 'e'
Screenshot: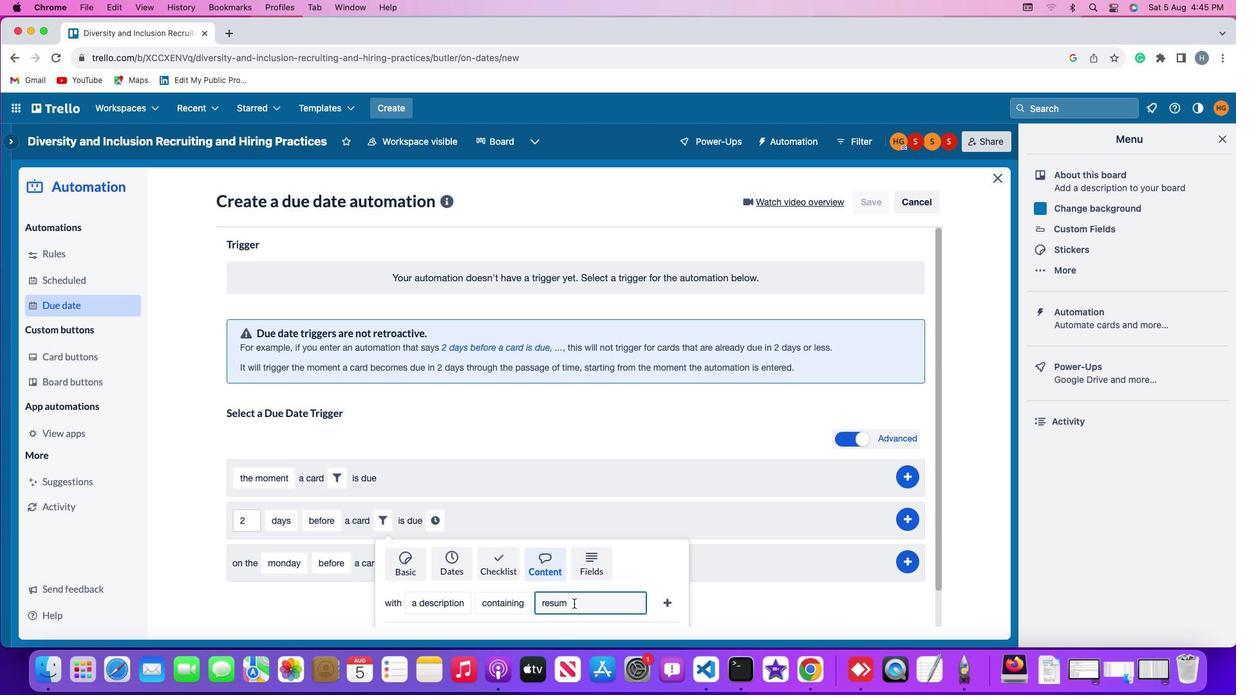 
Action: Mouse moved to (664, 599)
Screenshot: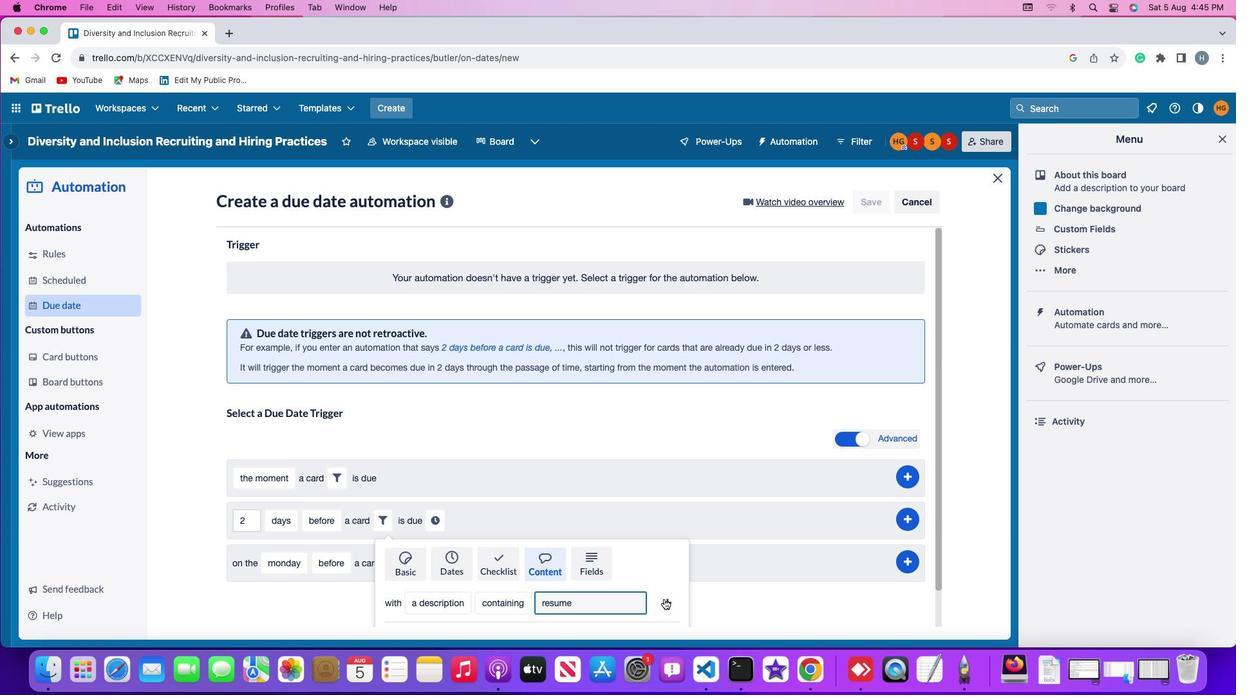 
Action: Mouse pressed left at (664, 599)
Screenshot: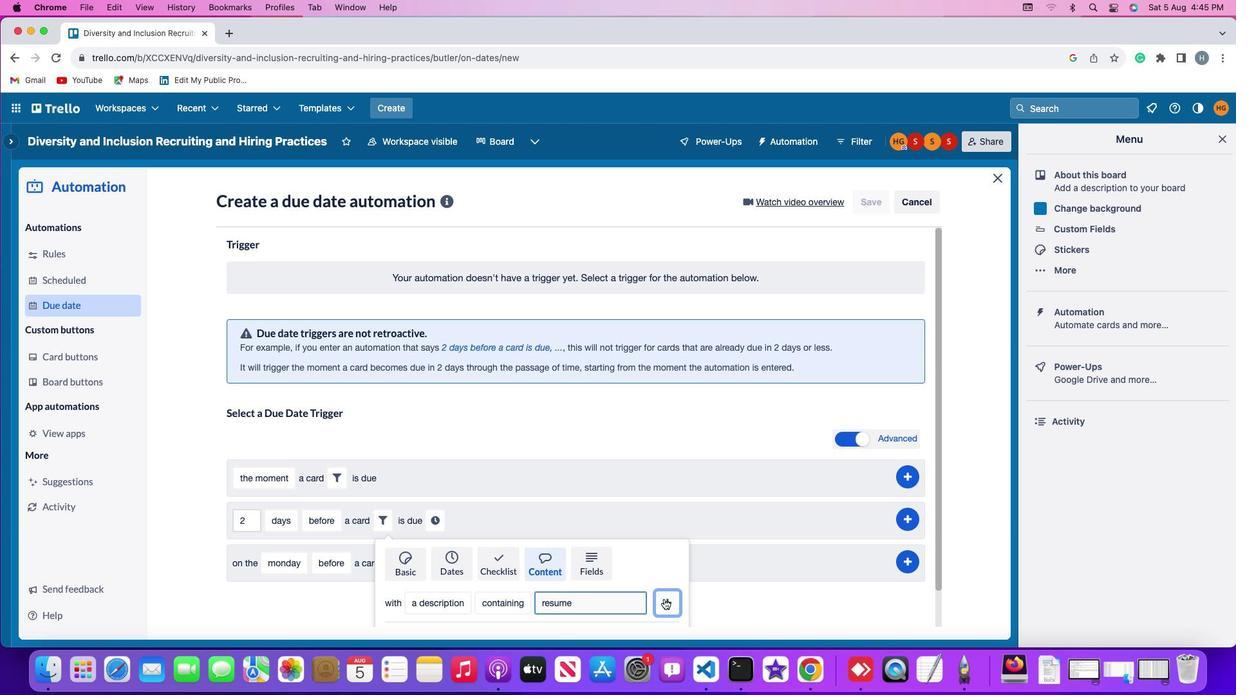 
Action: Mouse moved to (622, 523)
Screenshot: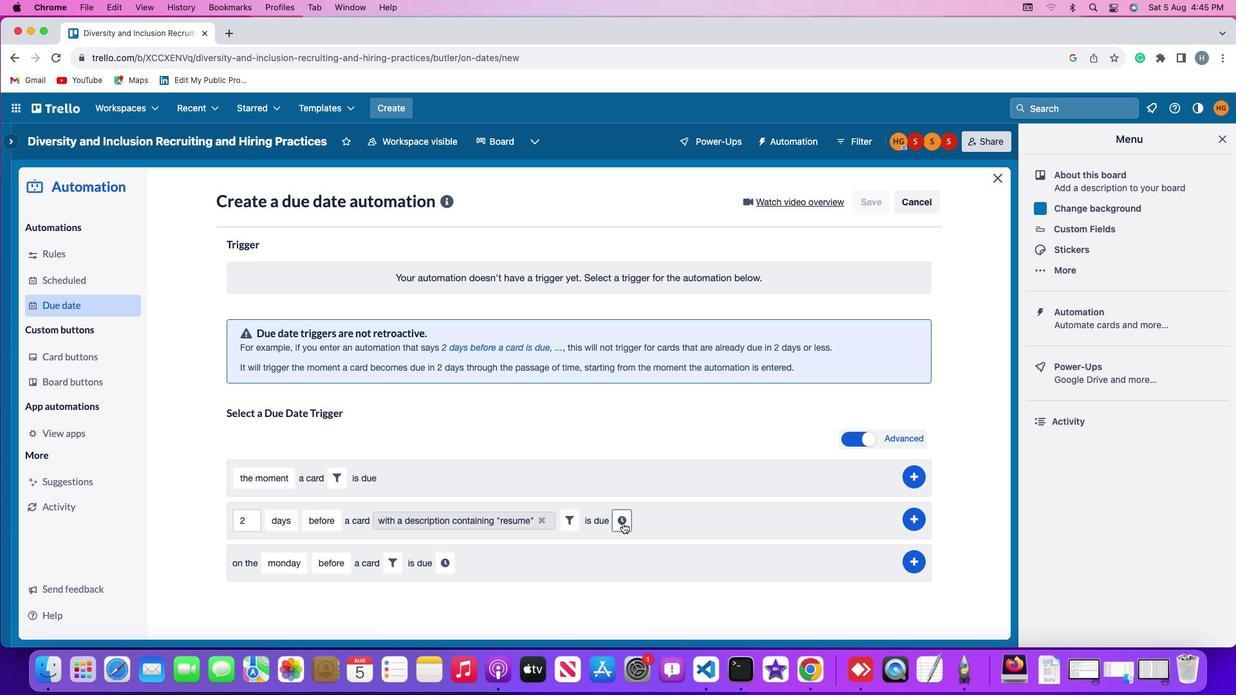 
Action: Mouse pressed left at (622, 523)
Screenshot: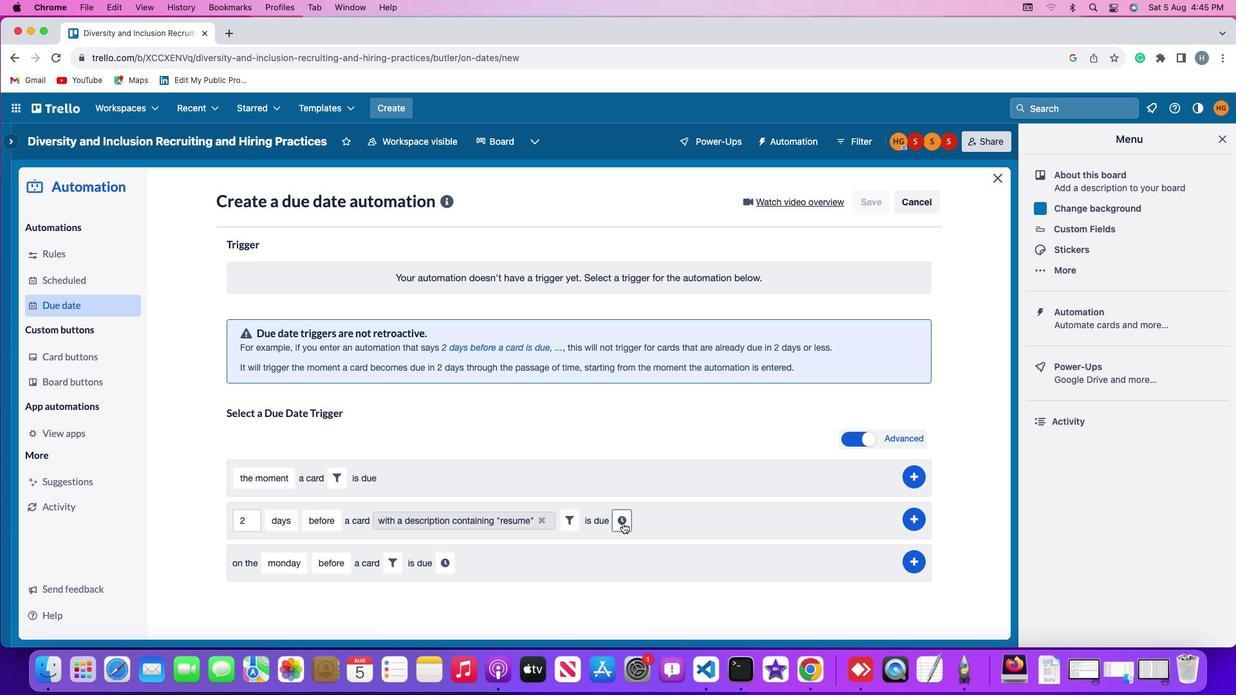 
Action: Mouse moved to (653, 528)
Screenshot: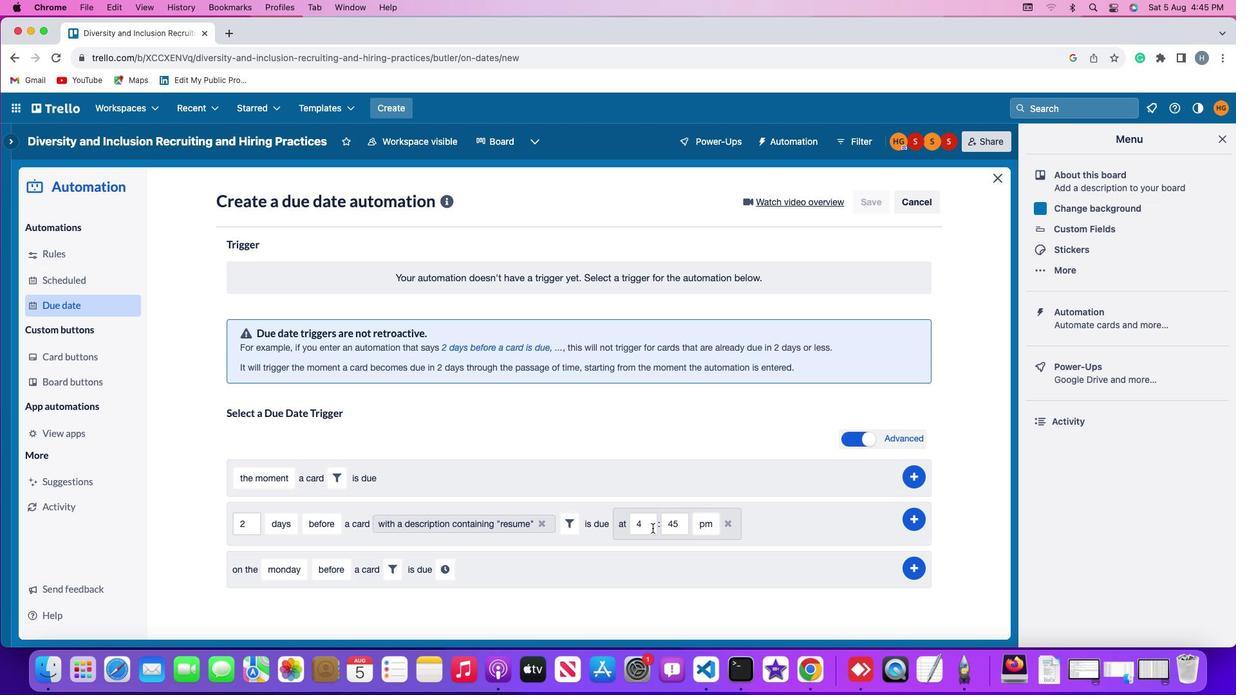 
Action: Mouse pressed left at (653, 528)
Screenshot: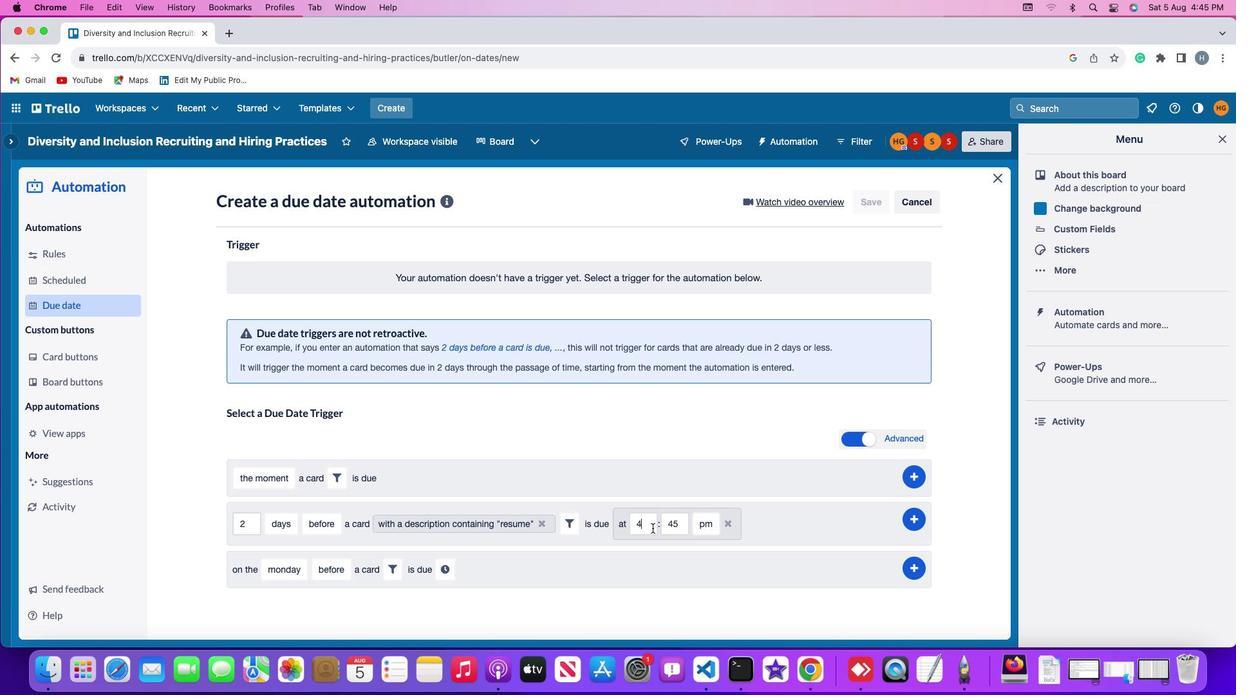 
Action: Mouse moved to (653, 528)
Screenshot: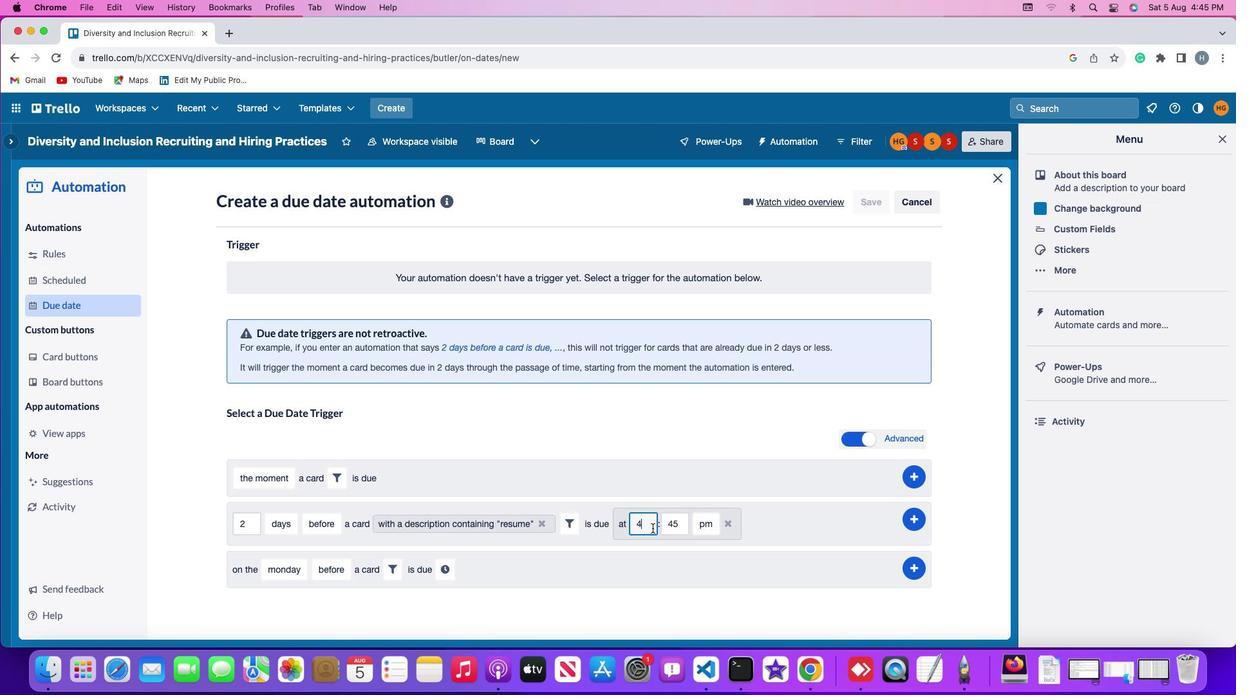 
Action: Key pressed Key.backspace'1''1'
Screenshot: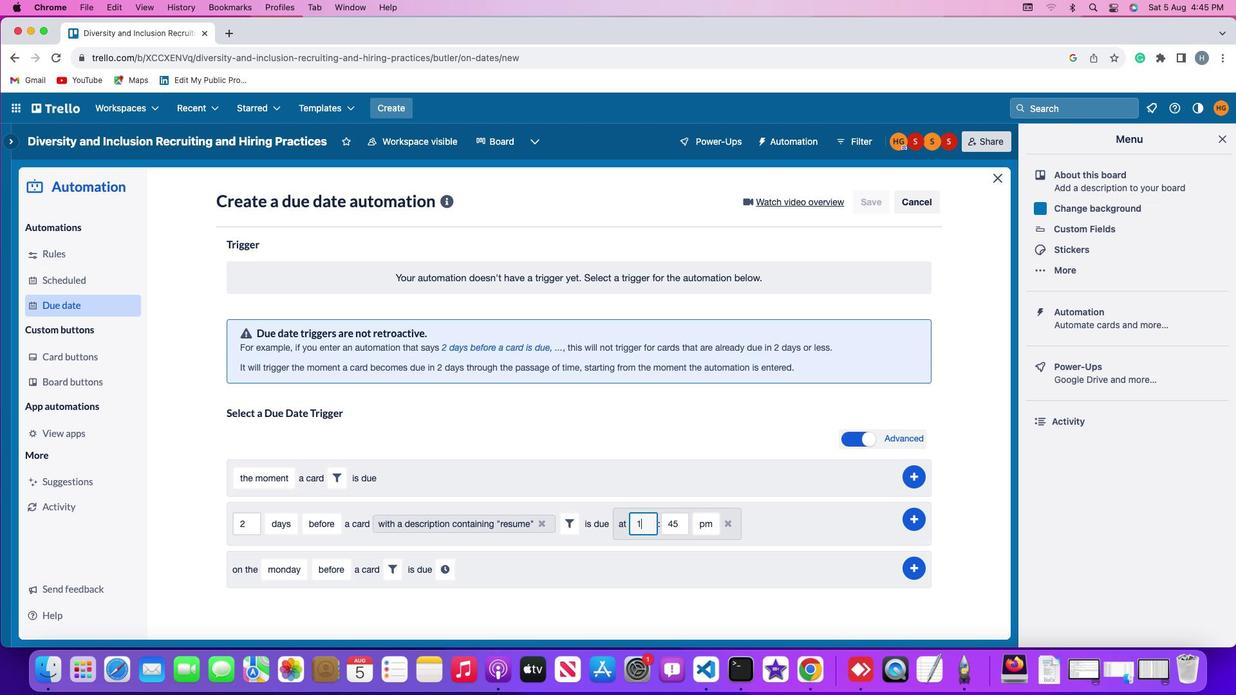 
Action: Mouse moved to (680, 528)
Screenshot: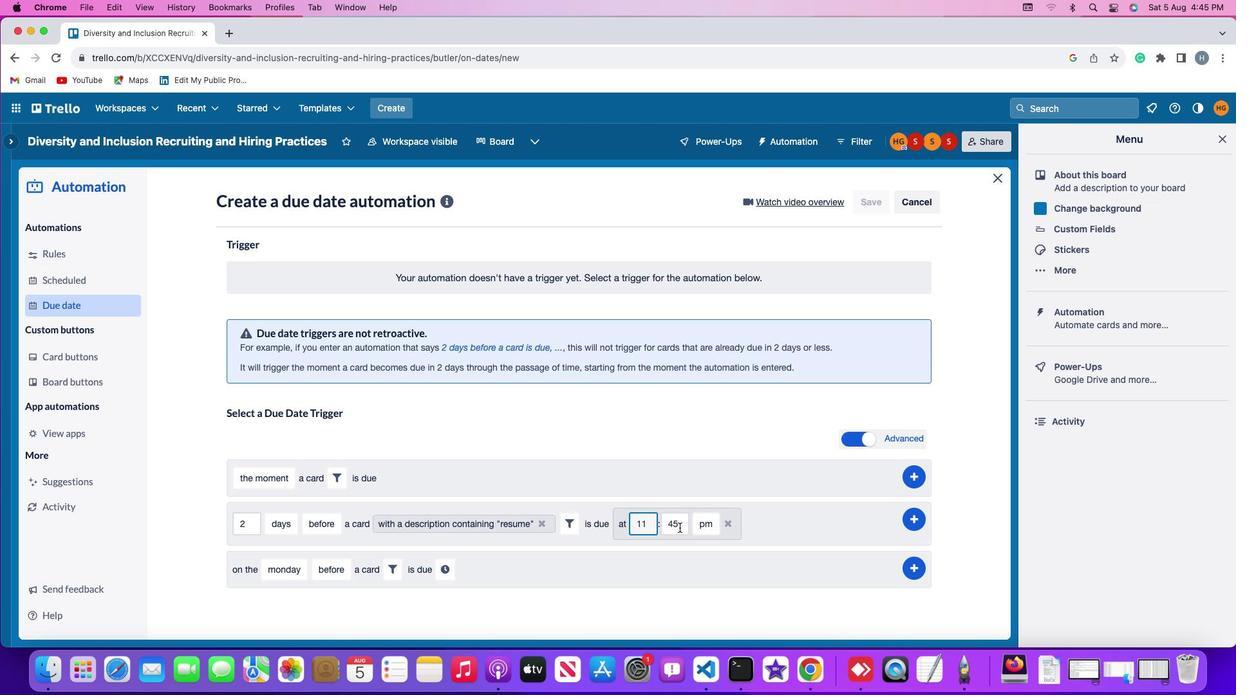 
Action: Mouse pressed left at (680, 528)
Screenshot: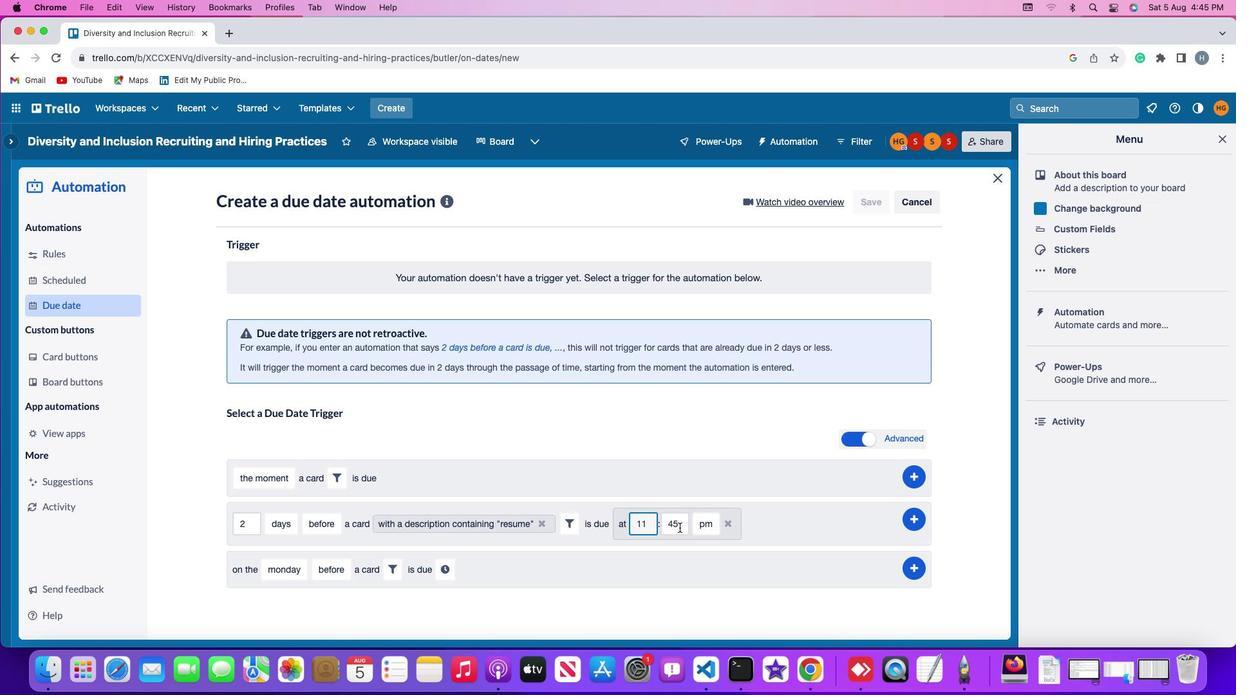 
Action: Mouse moved to (680, 527)
Screenshot: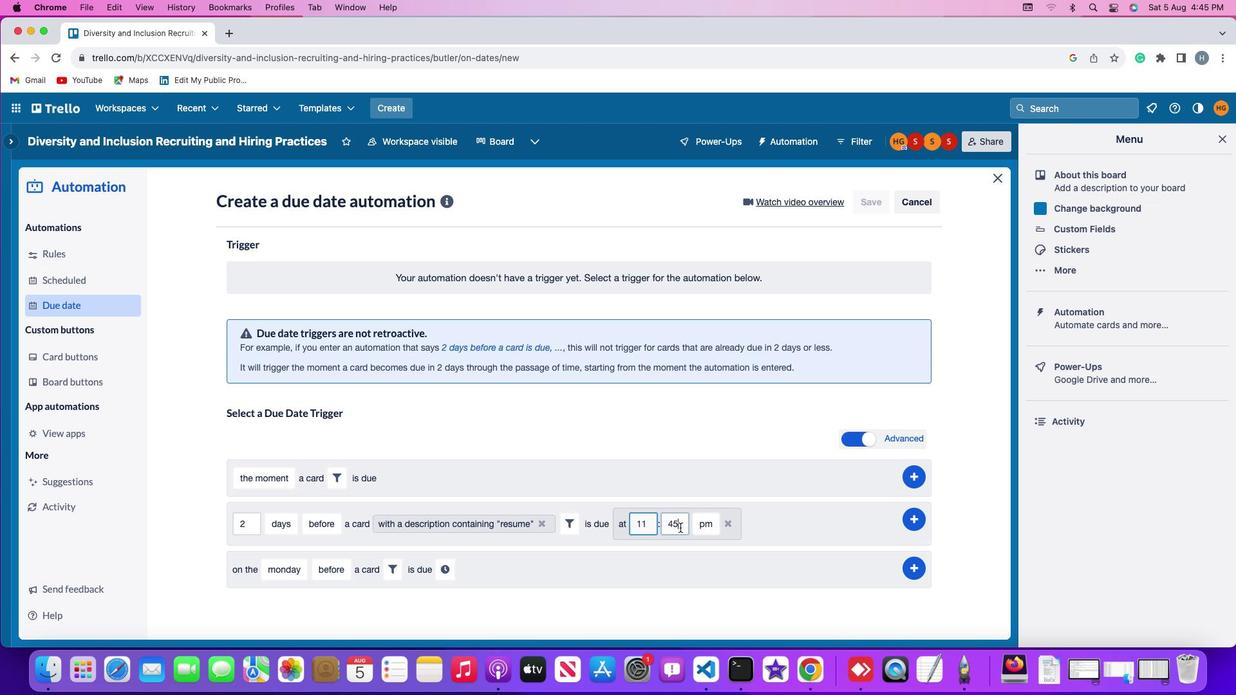 
Action: Key pressed Key.backspaceKey.backspaceKey.backspace
Screenshot: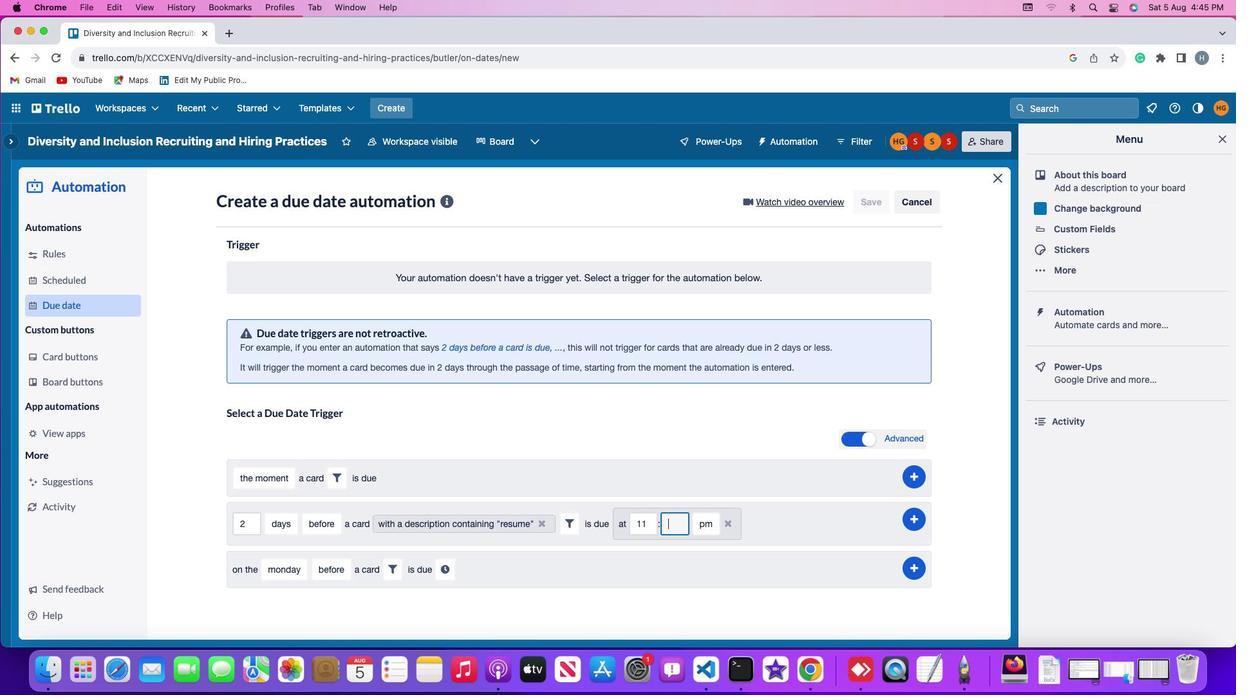 
Action: Mouse moved to (680, 527)
Screenshot: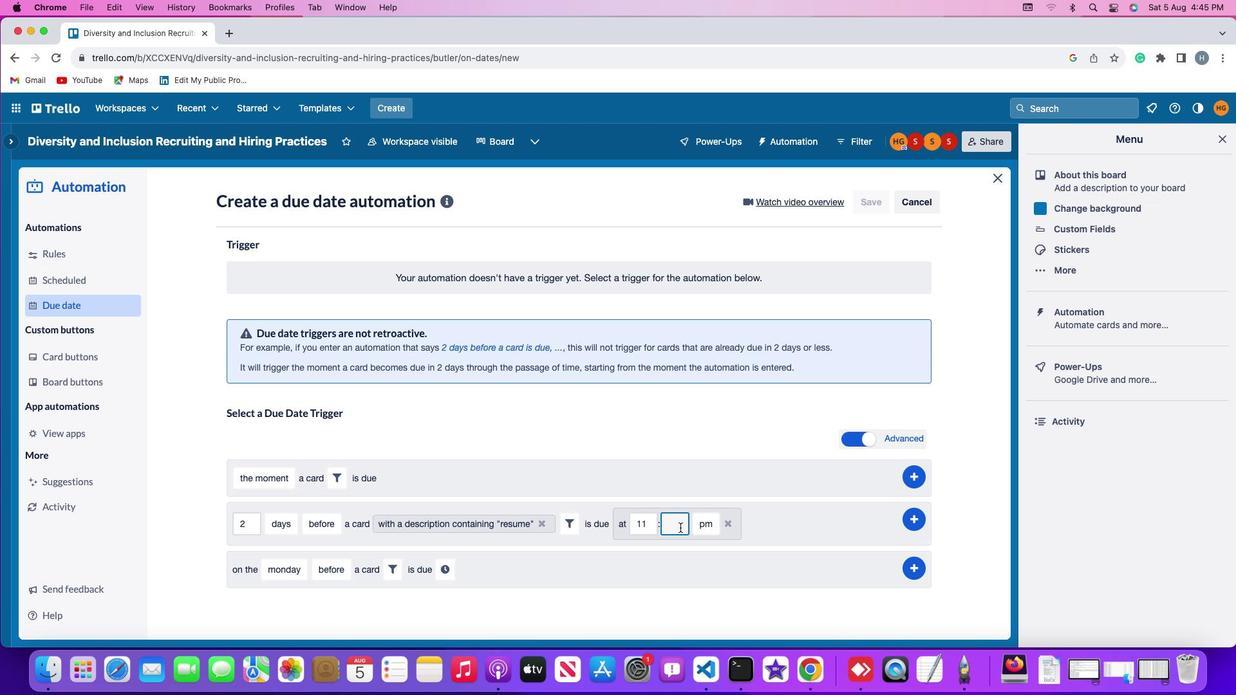 
Action: Key pressed '0''0'
Screenshot: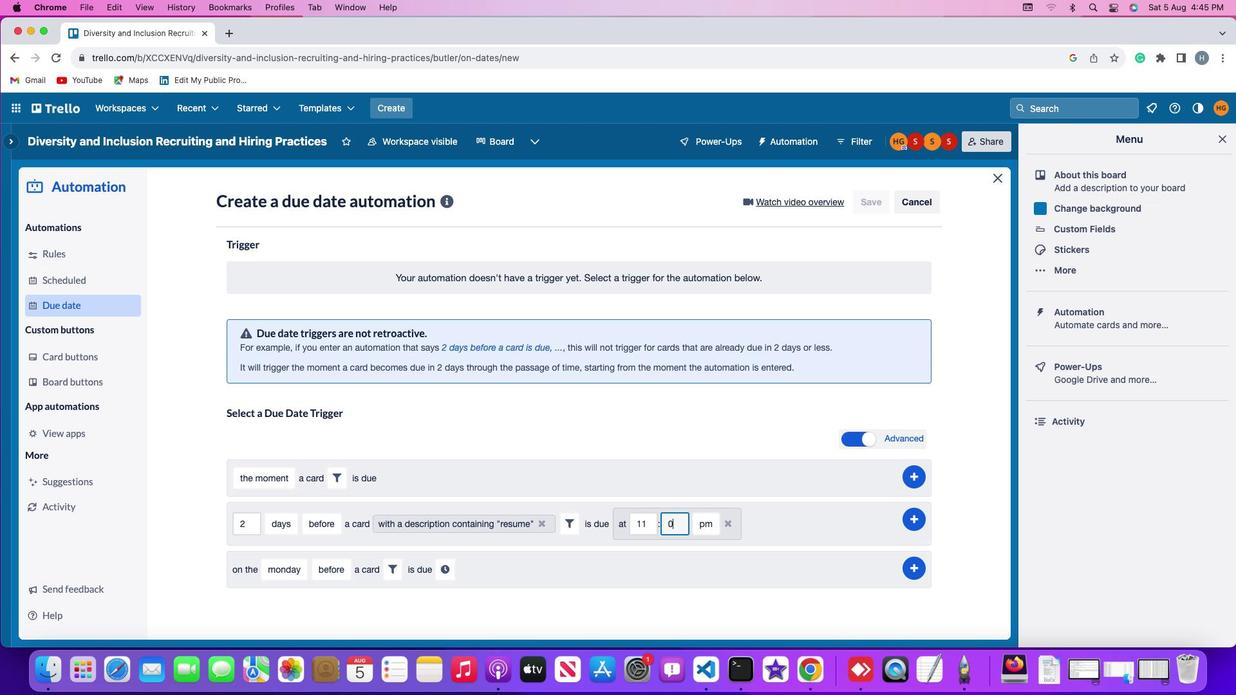 
Action: Mouse moved to (706, 525)
Screenshot: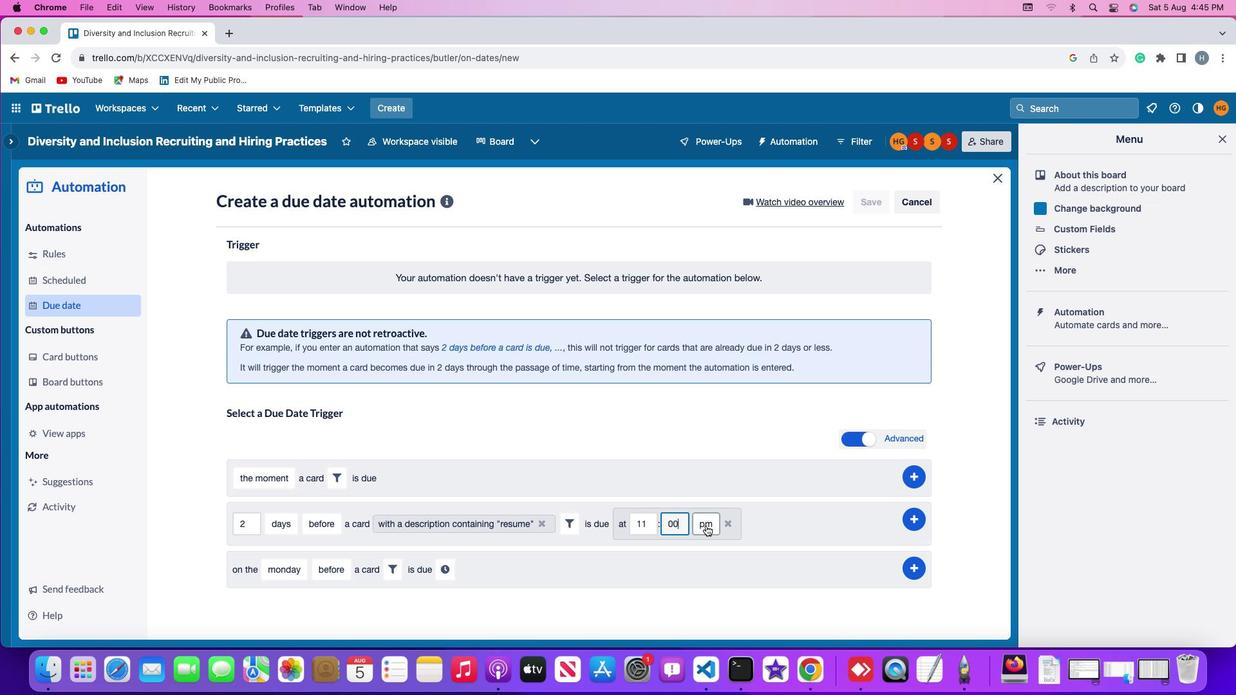 
Action: Mouse pressed left at (706, 525)
Screenshot: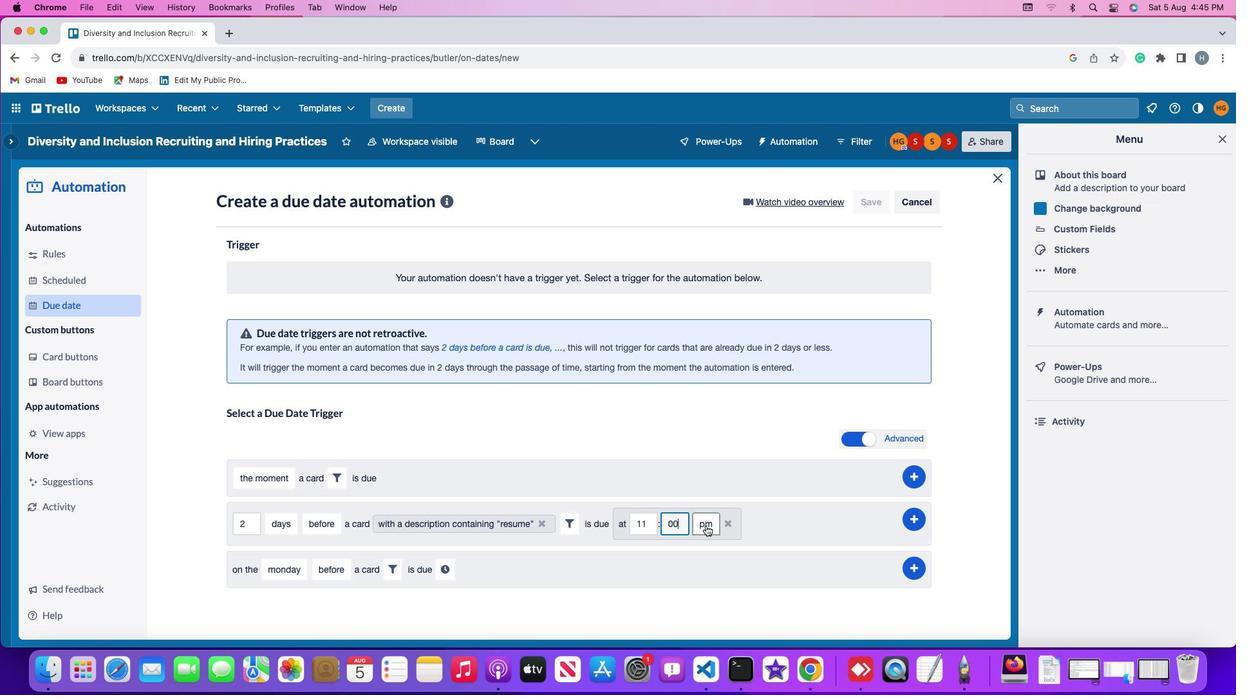 
Action: Mouse moved to (707, 543)
Screenshot: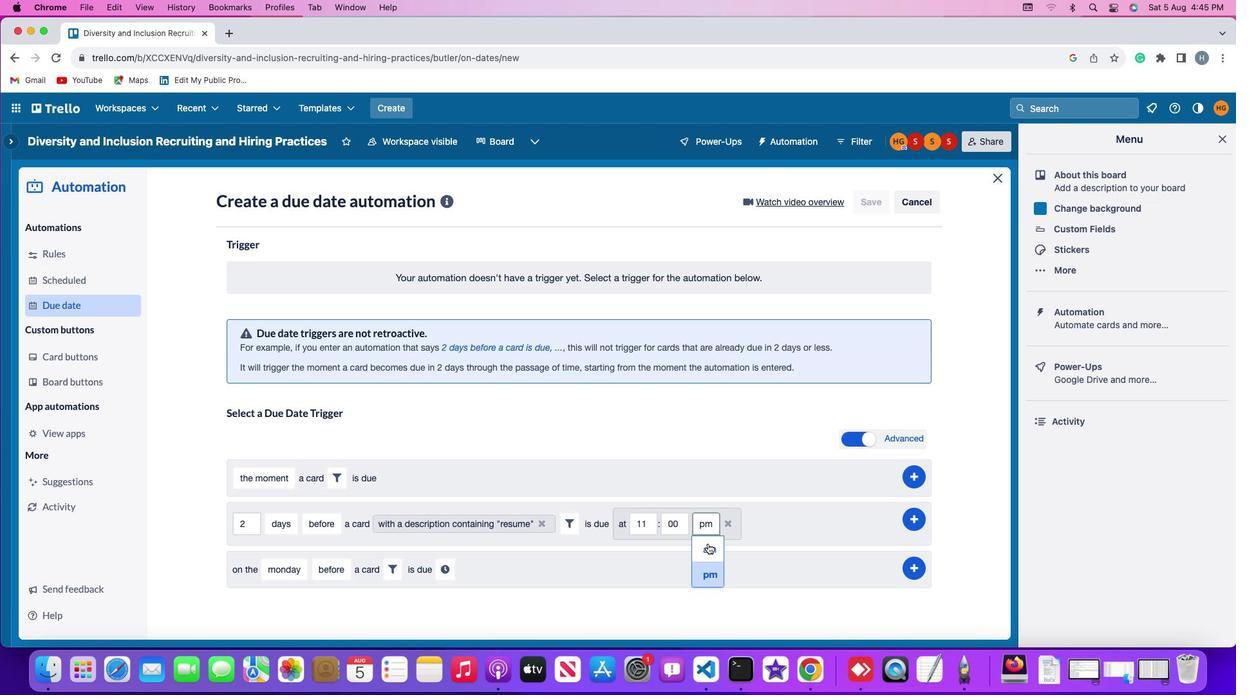 
Action: Mouse pressed left at (707, 543)
Screenshot: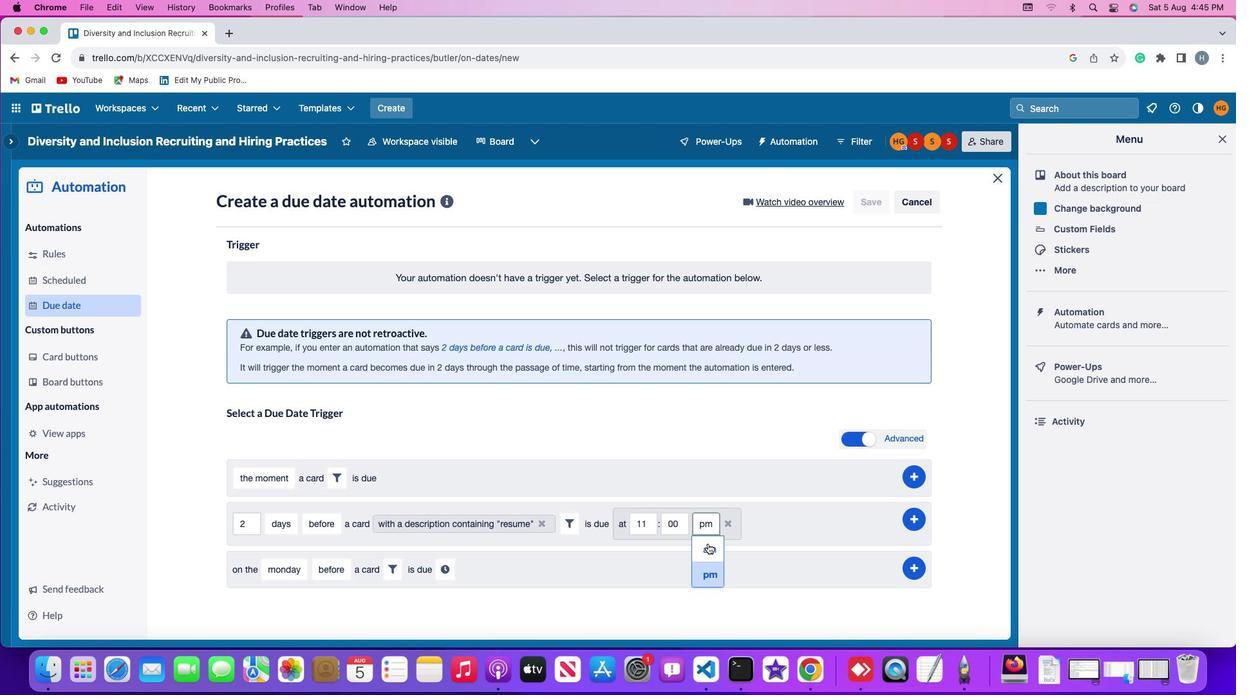 
Action: Mouse moved to (917, 515)
Screenshot: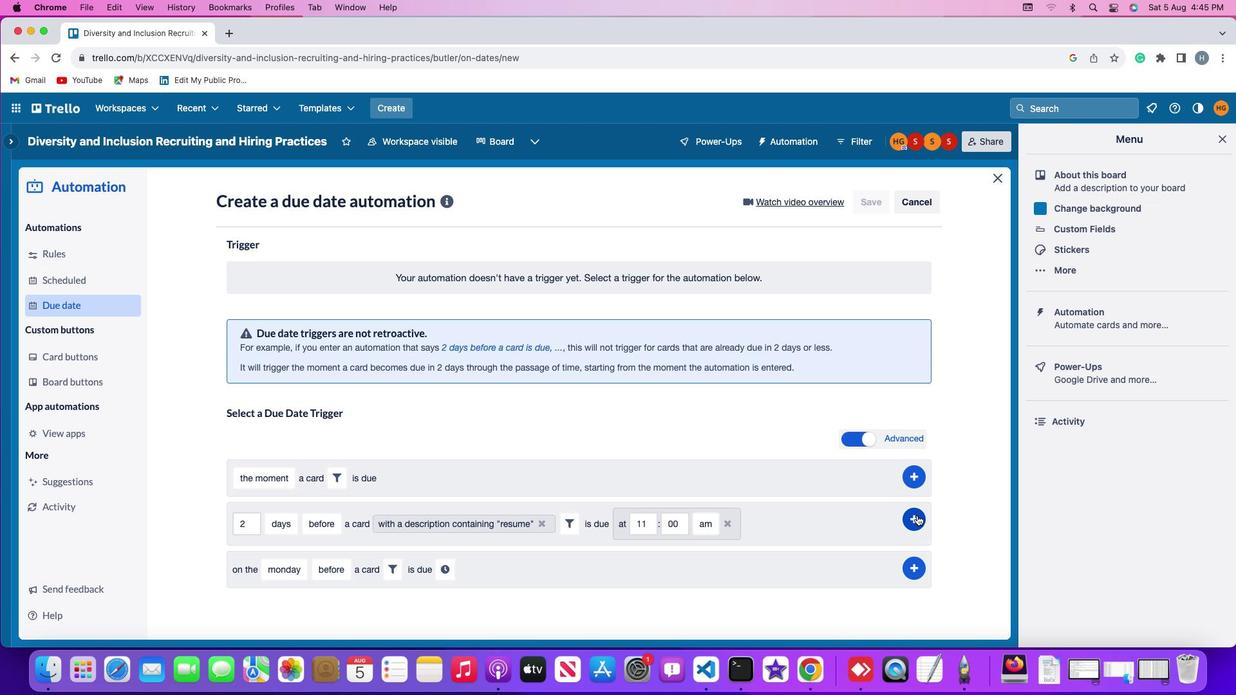
Action: Mouse pressed left at (917, 515)
Screenshot: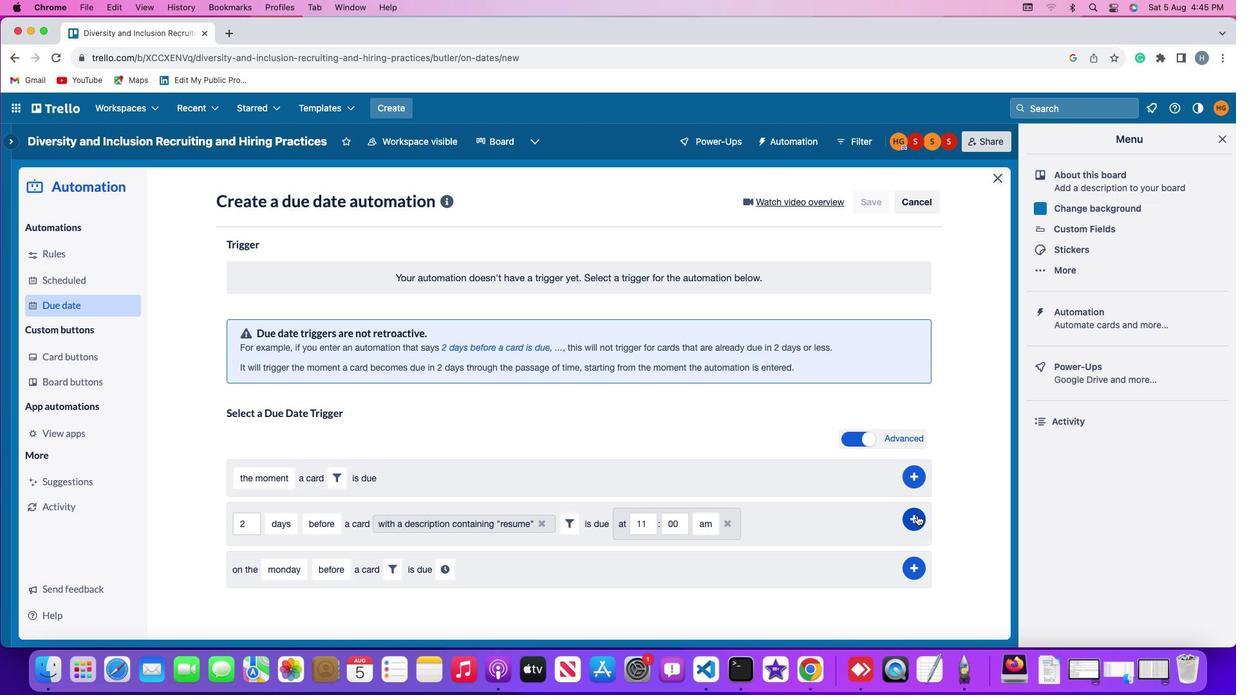 
Action: Mouse moved to (959, 363)
Screenshot: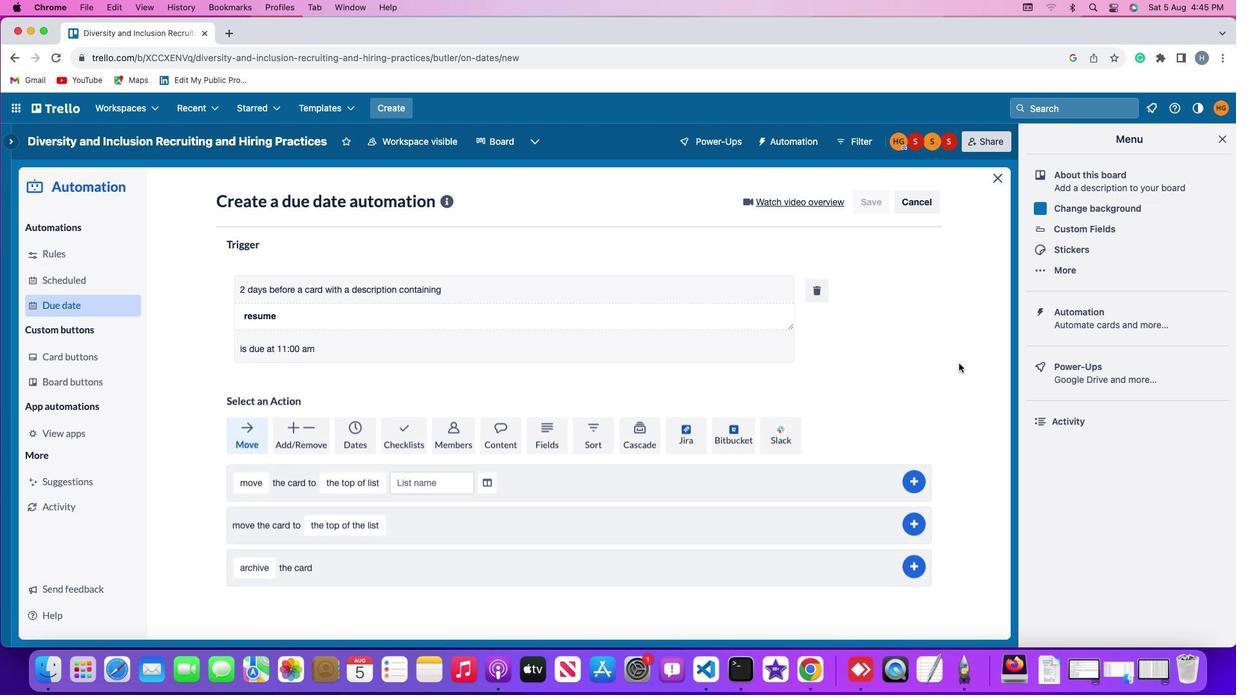 
